 Task: Search one way flight ticket for 5 adults, 2 children, 1 infant in seat and 1 infant on lap in economy from Charleston: Charleston International Airport/charleston Afb to Indianapolis: Indianapolis International Airport on 8-5-2023. Number of bags: 10 checked bags. Price is upto 83000. Outbound departure time preference is 0:00.
Action: Mouse moved to (336, 291)
Screenshot: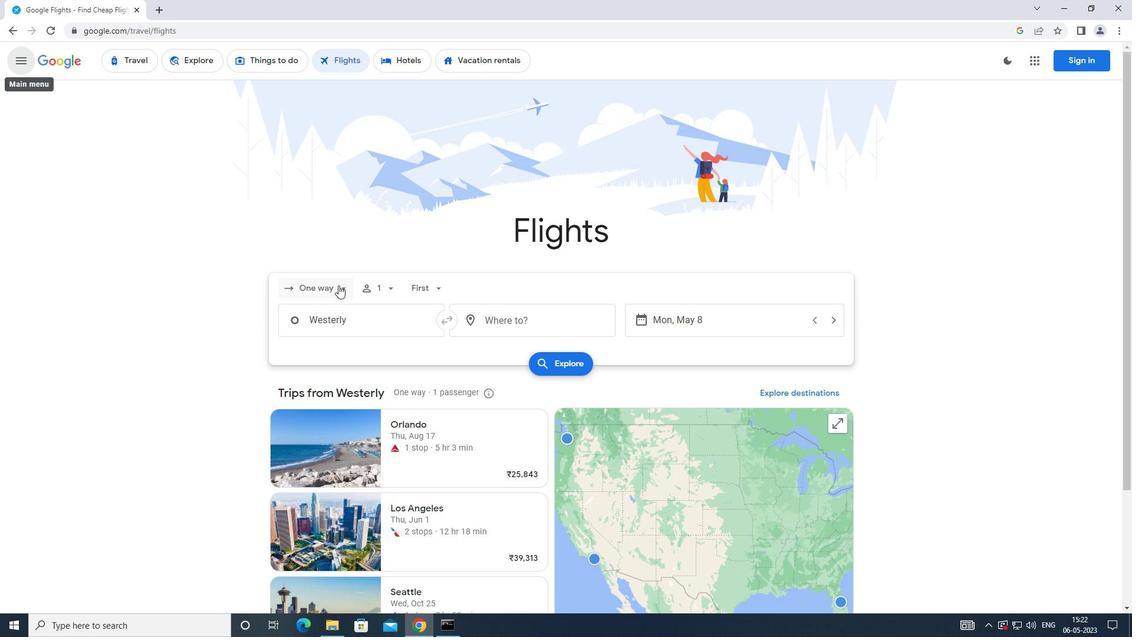 
Action: Mouse pressed left at (336, 291)
Screenshot: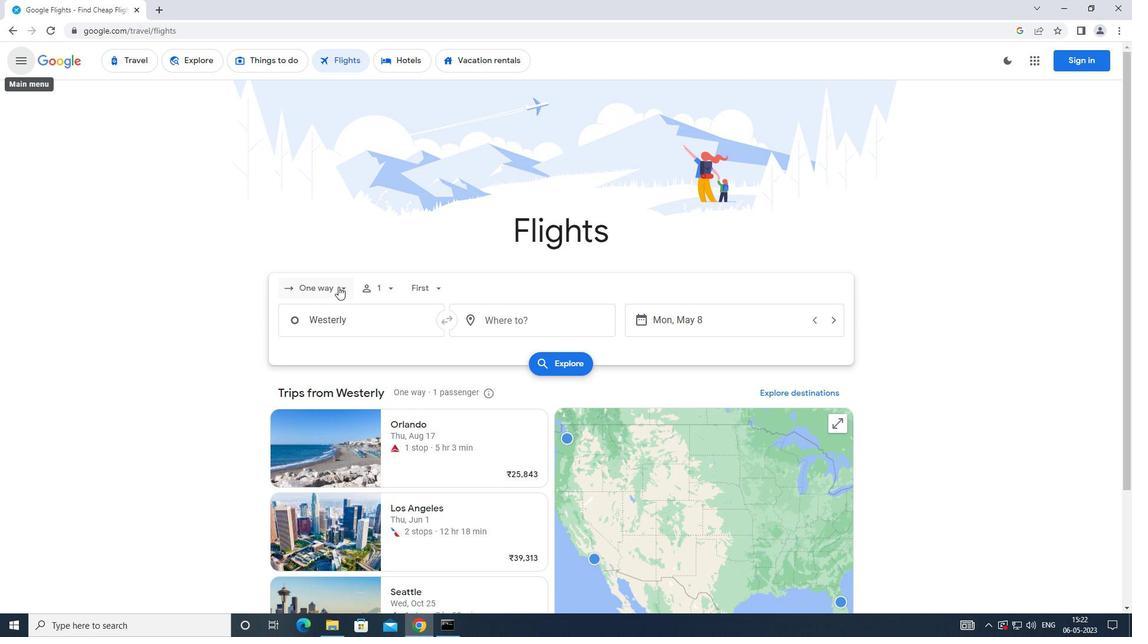 
Action: Mouse moved to (335, 339)
Screenshot: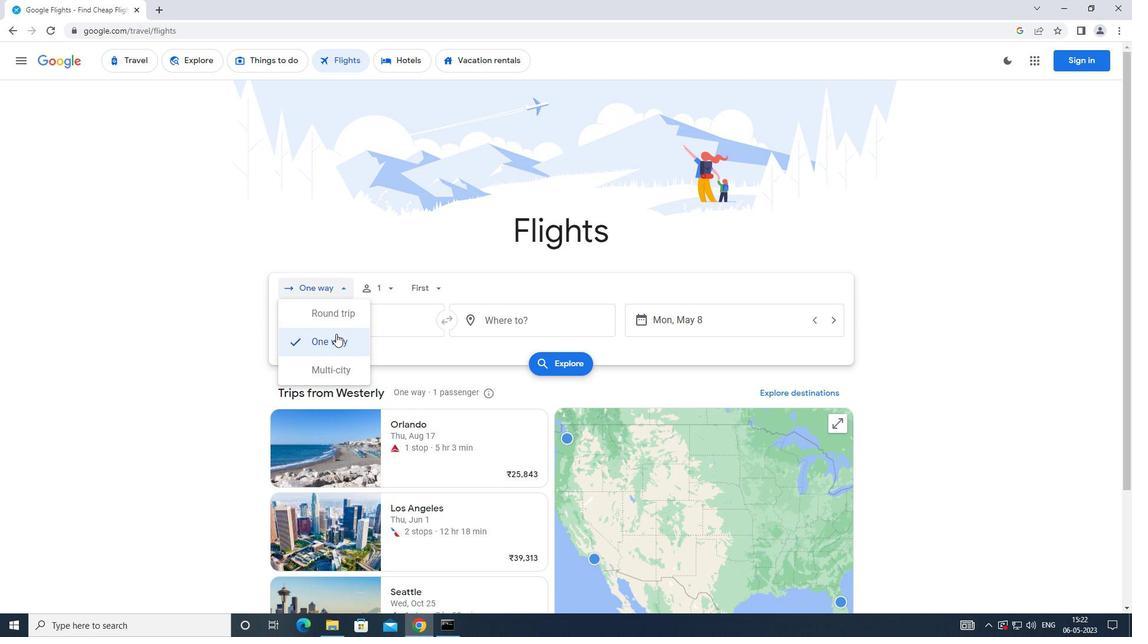 
Action: Mouse pressed left at (335, 339)
Screenshot: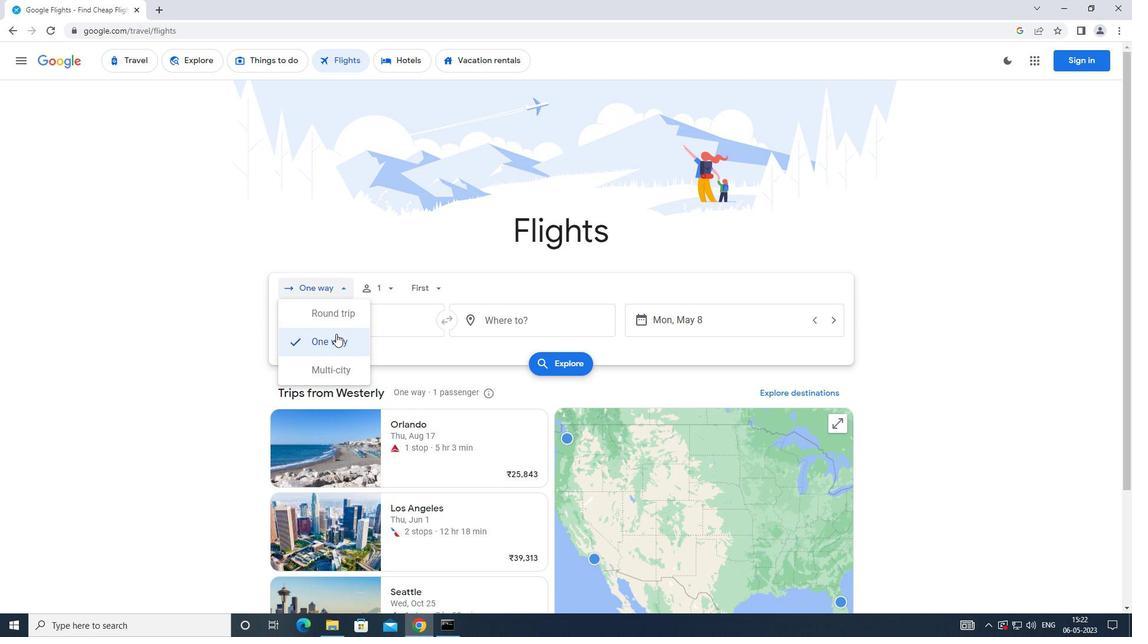 
Action: Mouse moved to (391, 291)
Screenshot: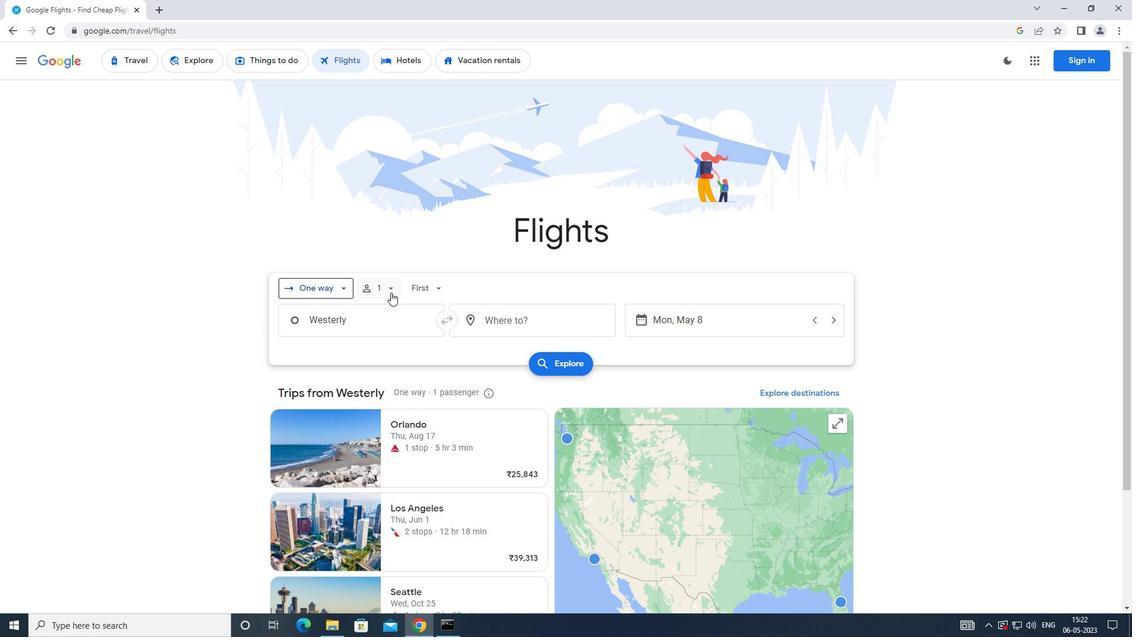 
Action: Mouse pressed left at (391, 291)
Screenshot: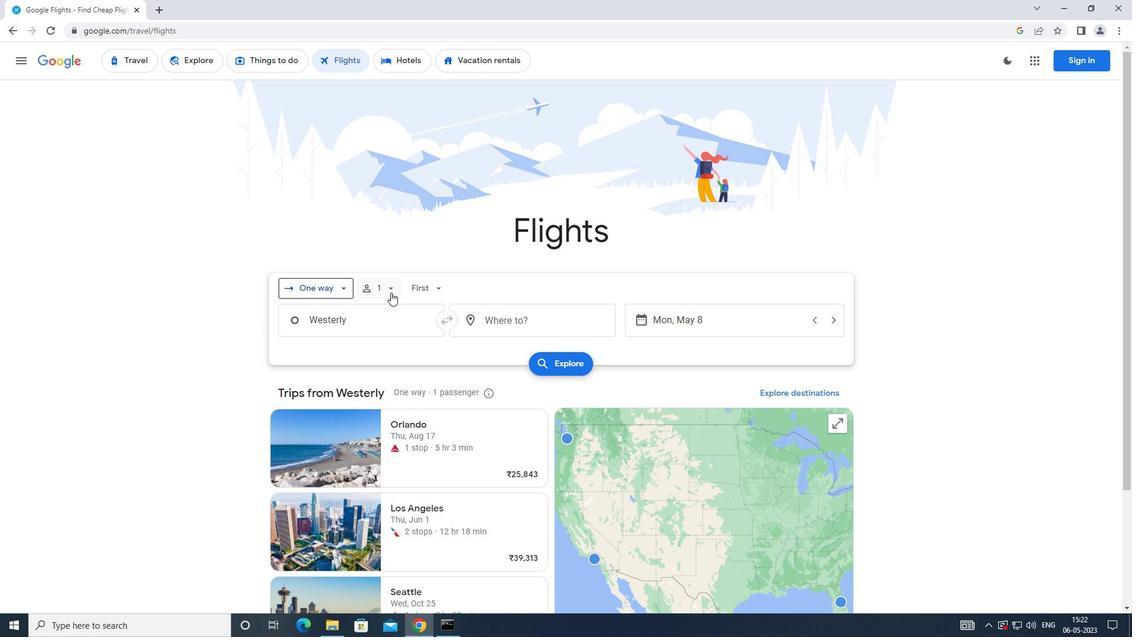 
Action: Mouse moved to (481, 322)
Screenshot: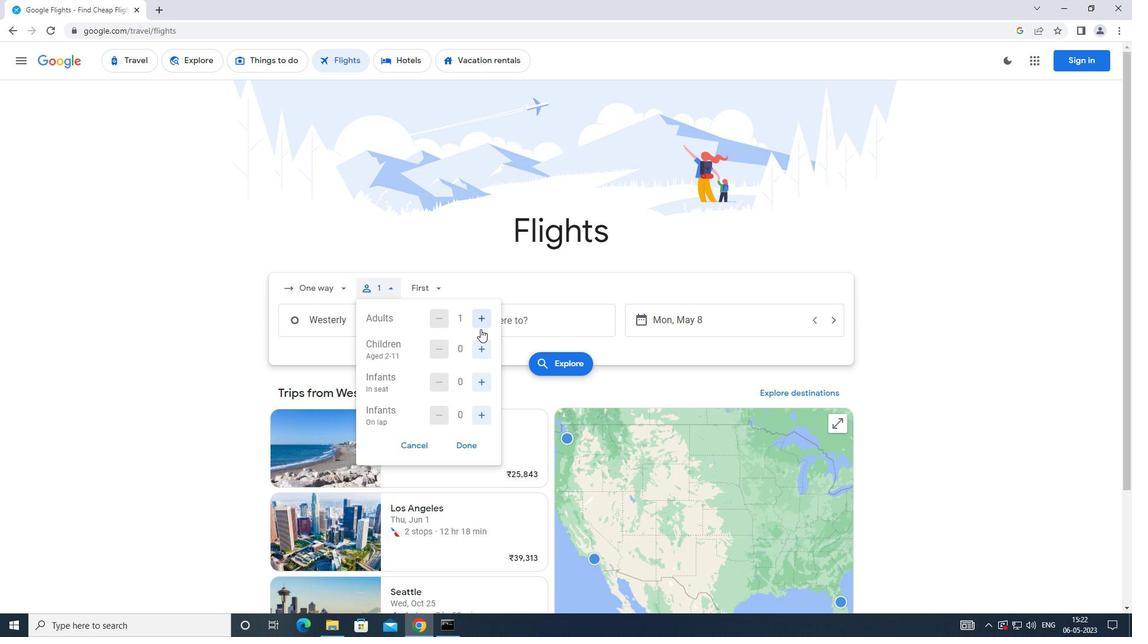 
Action: Mouse pressed left at (481, 322)
Screenshot: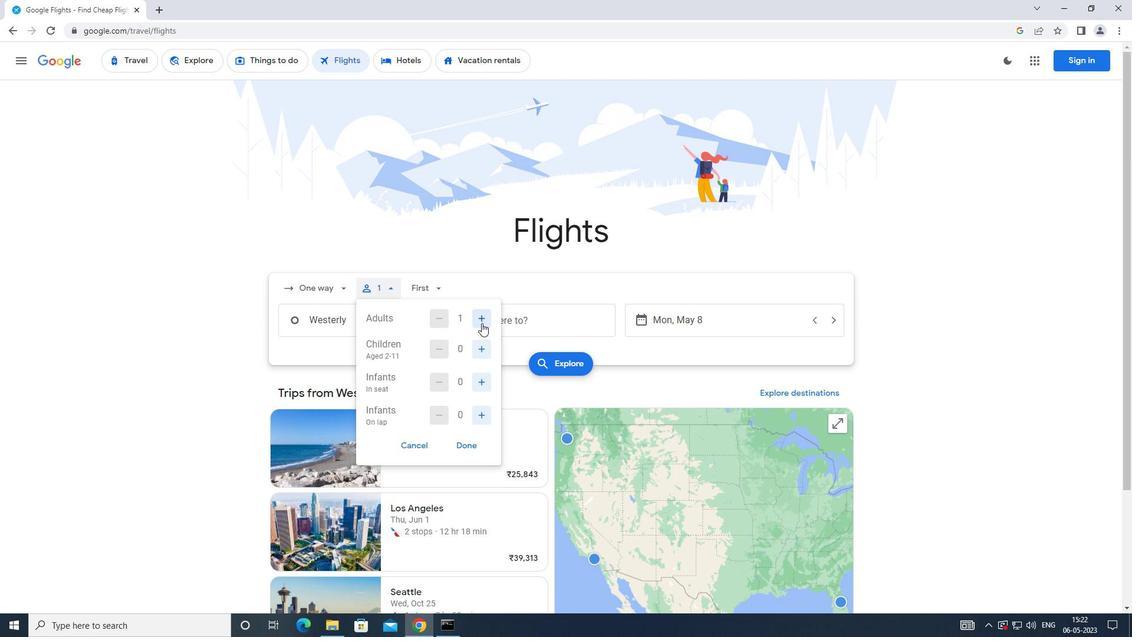 
Action: Mouse pressed left at (481, 322)
Screenshot: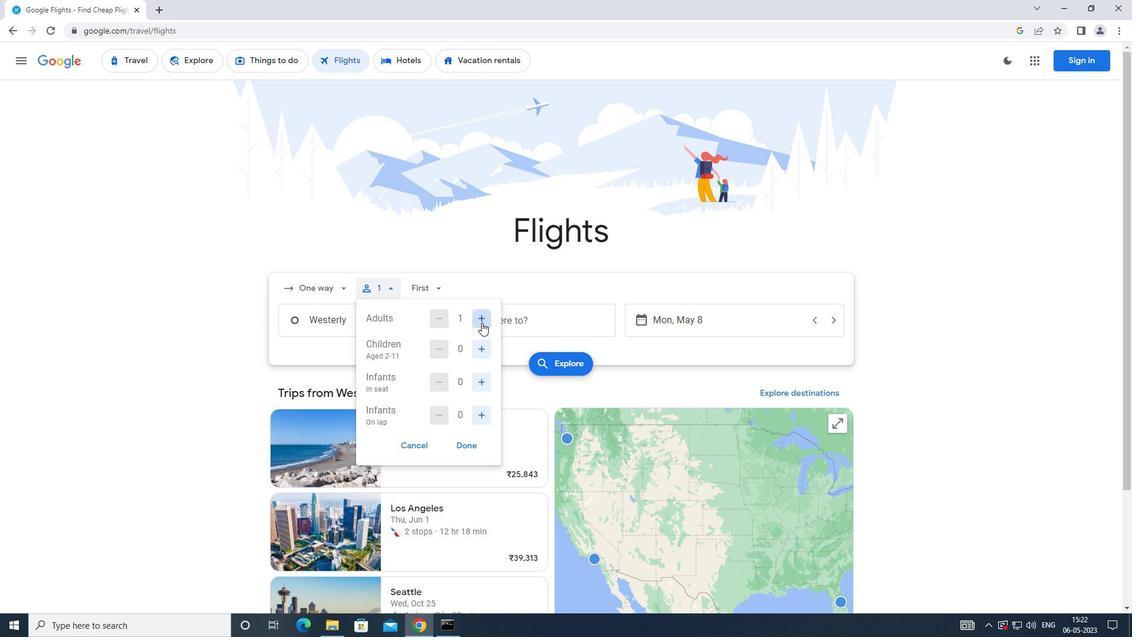 
Action: Mouse pressed left at (481, 322)
Screenshot: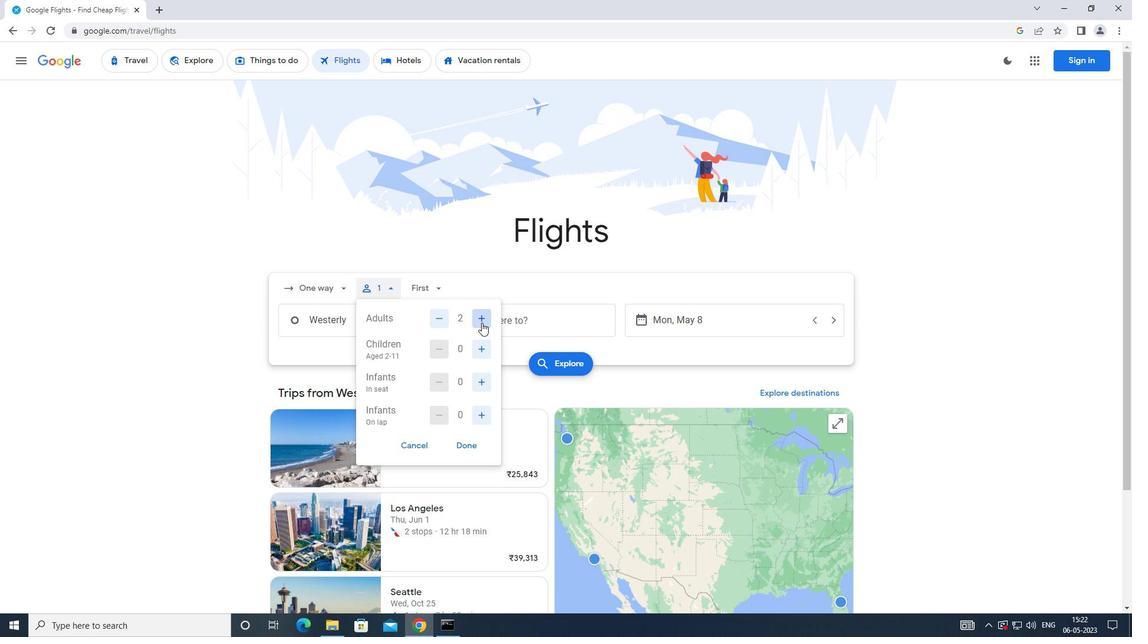 
Action: Mouse pressed left at (481, 322)
Screenshot: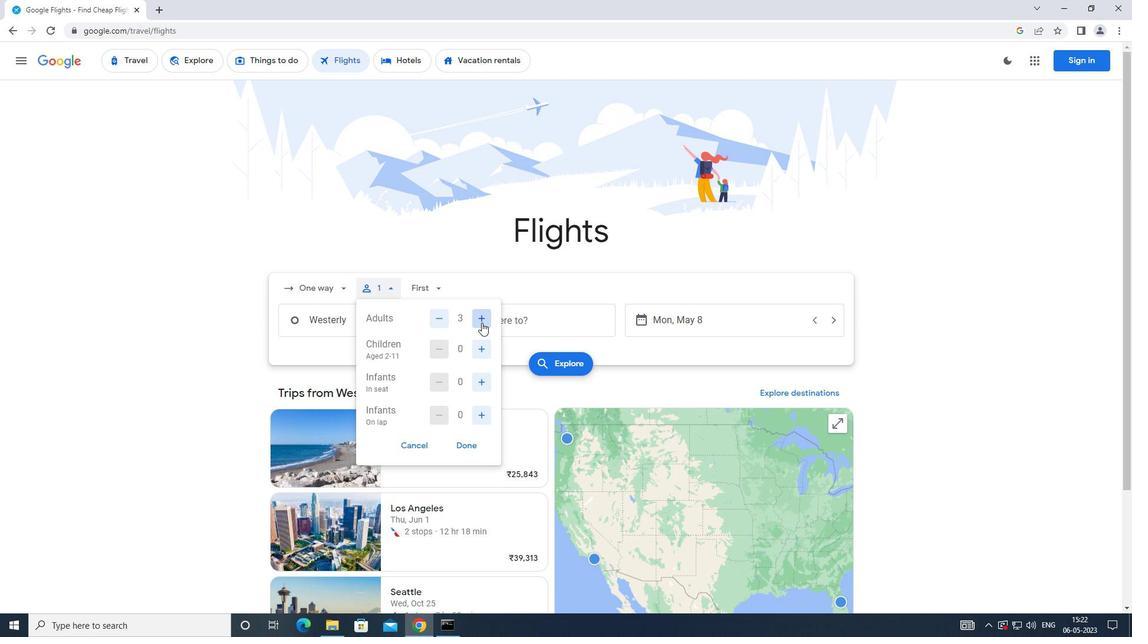 
Action: Mouse moved to (478, 353)
Screenshot: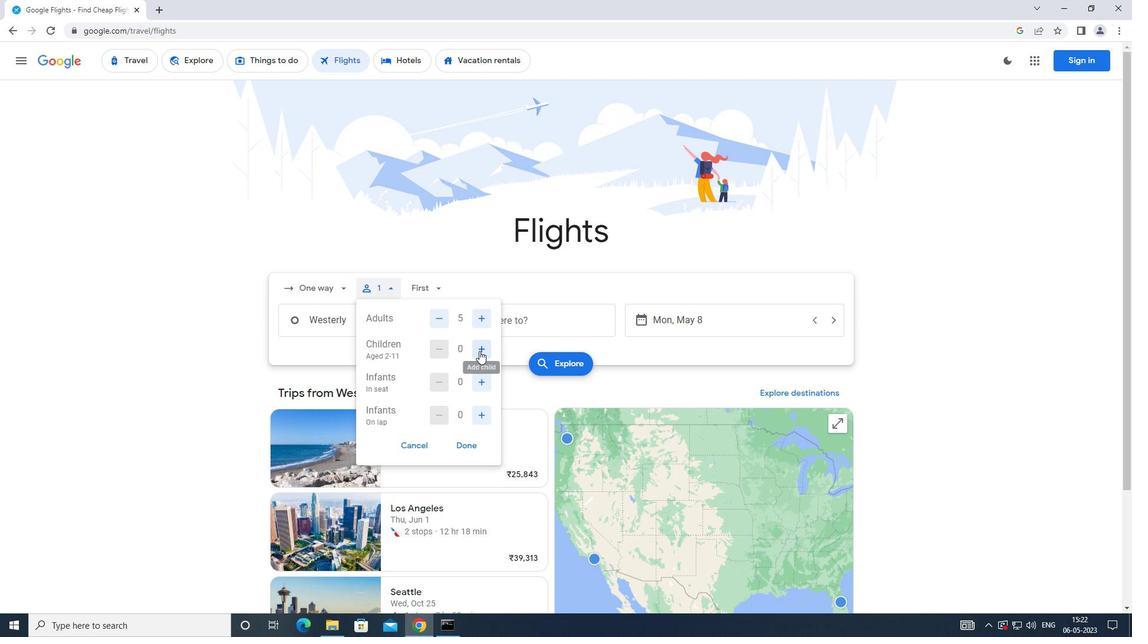 
Action: Mouse pressed left at (478, 353)
Screenshot: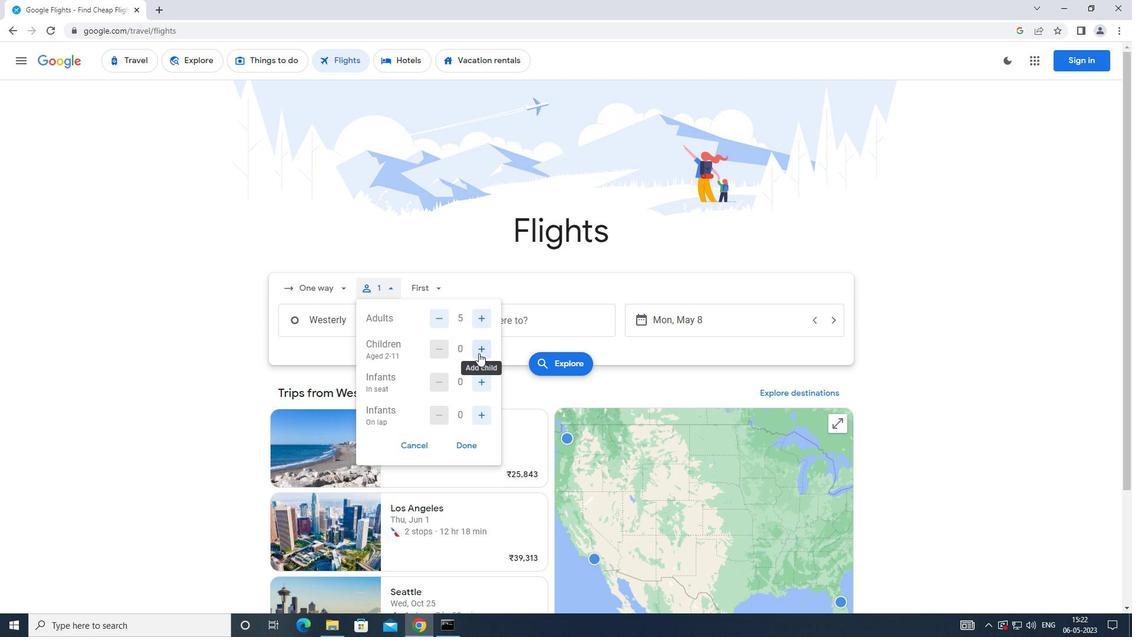 
Action: Mouse pressed left at (478, 353)
Screenshot: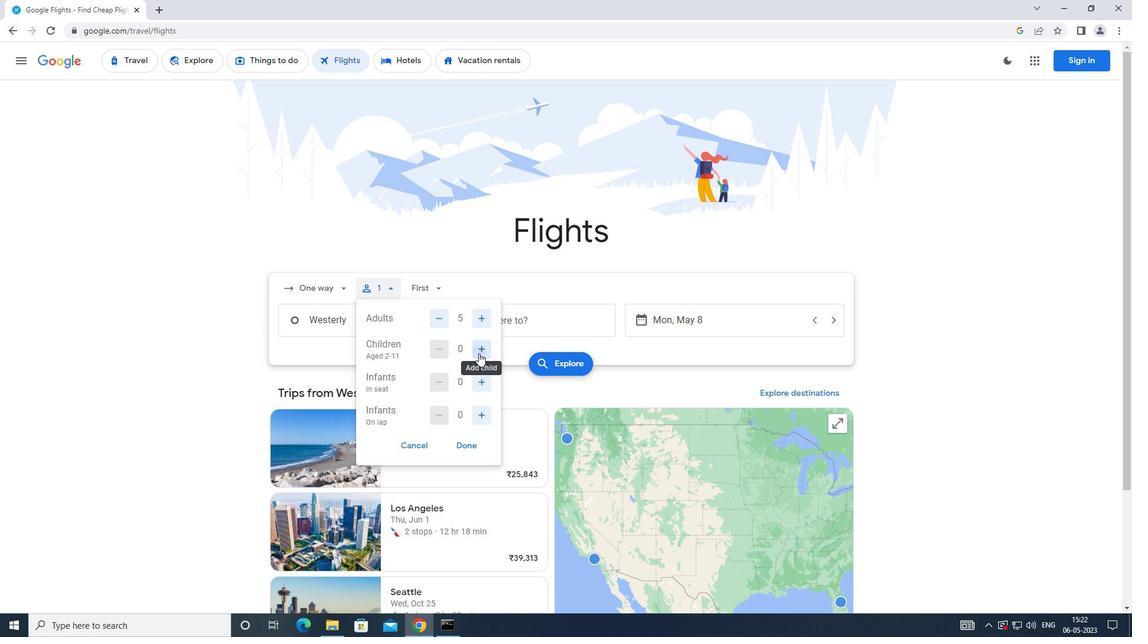 
Action: Mouse pressed left at (478, 353)
Screenshot: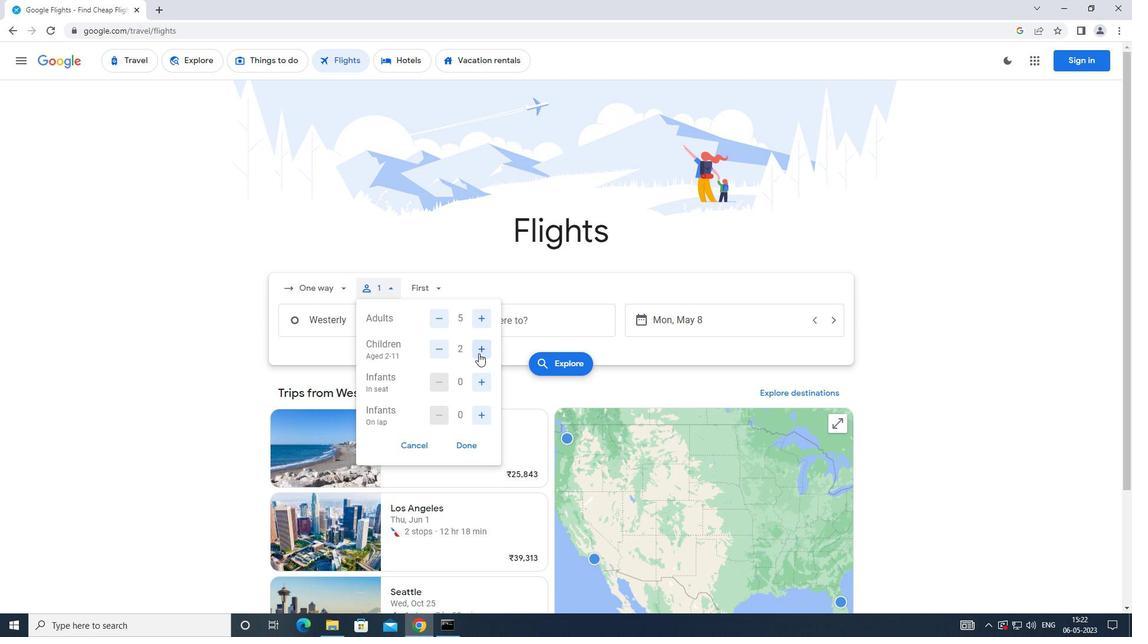 
Action: Mouse moved to (440, 351)
Screenshot: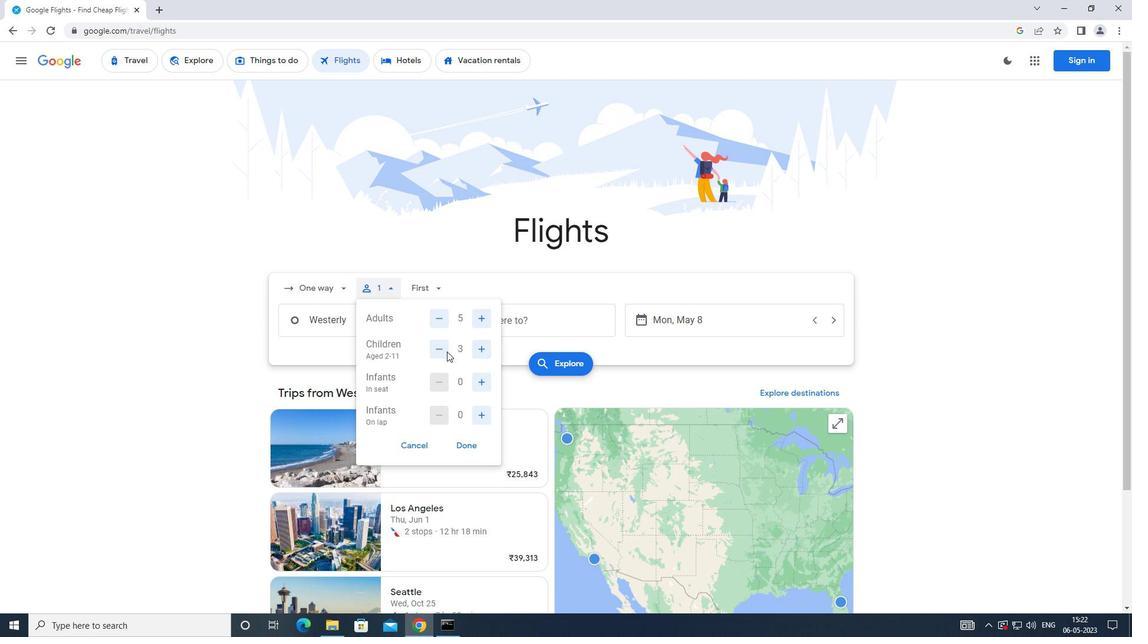 
Action: Mouse pressed left at (440, 351)
Screenshot: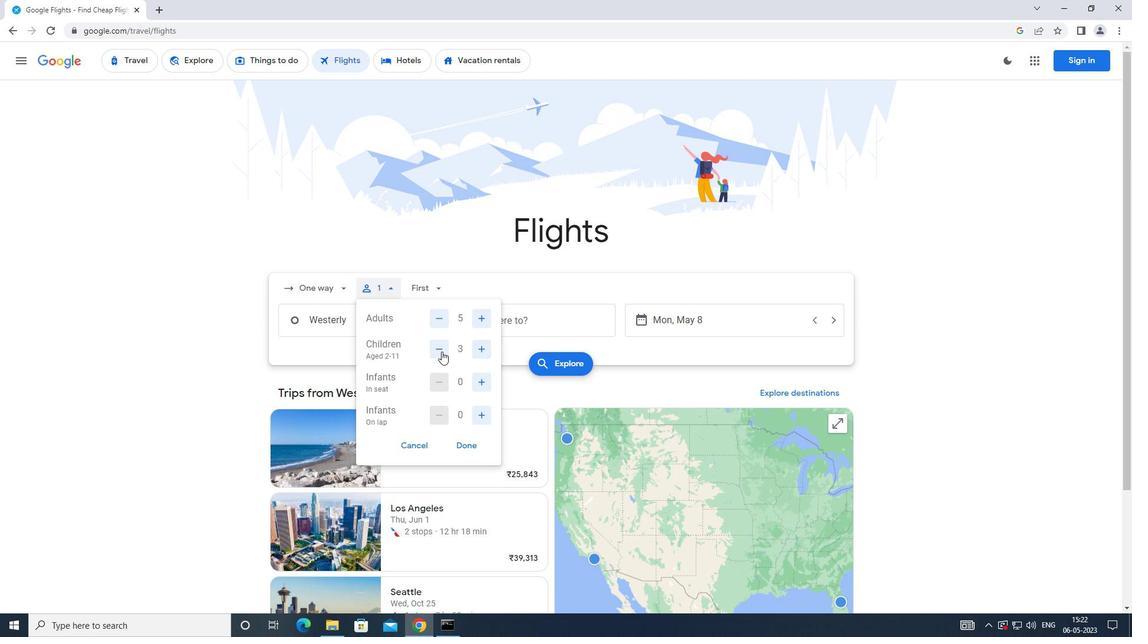 
Action: Mouse moved to (480, 382)
Screenshot: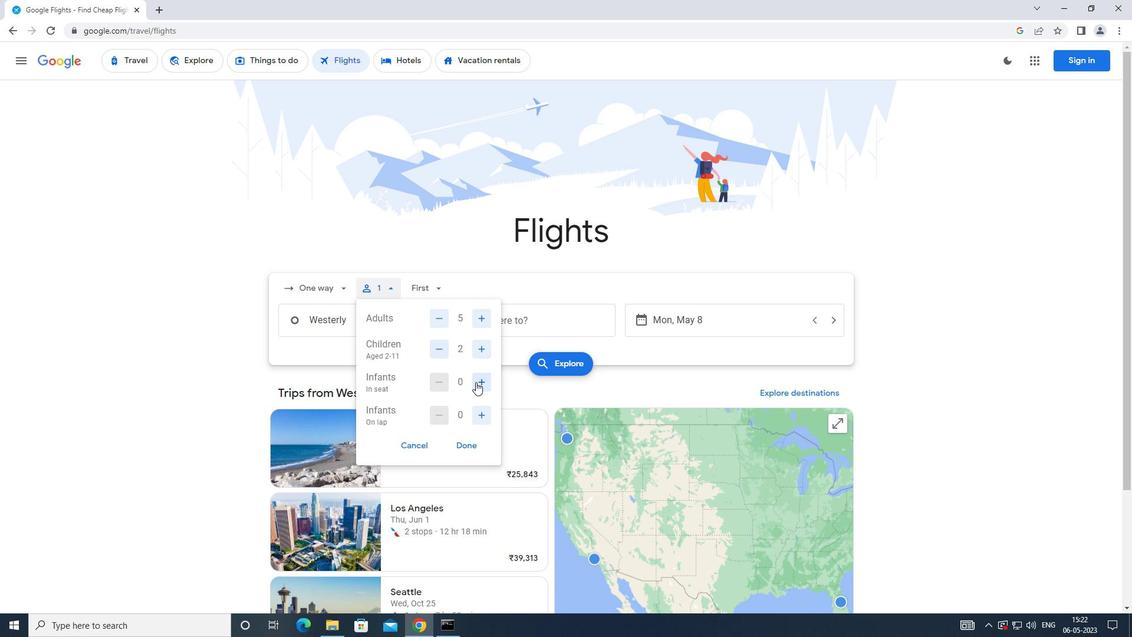 
Action: Mouse pressed left at (480, 382)
Screenshot: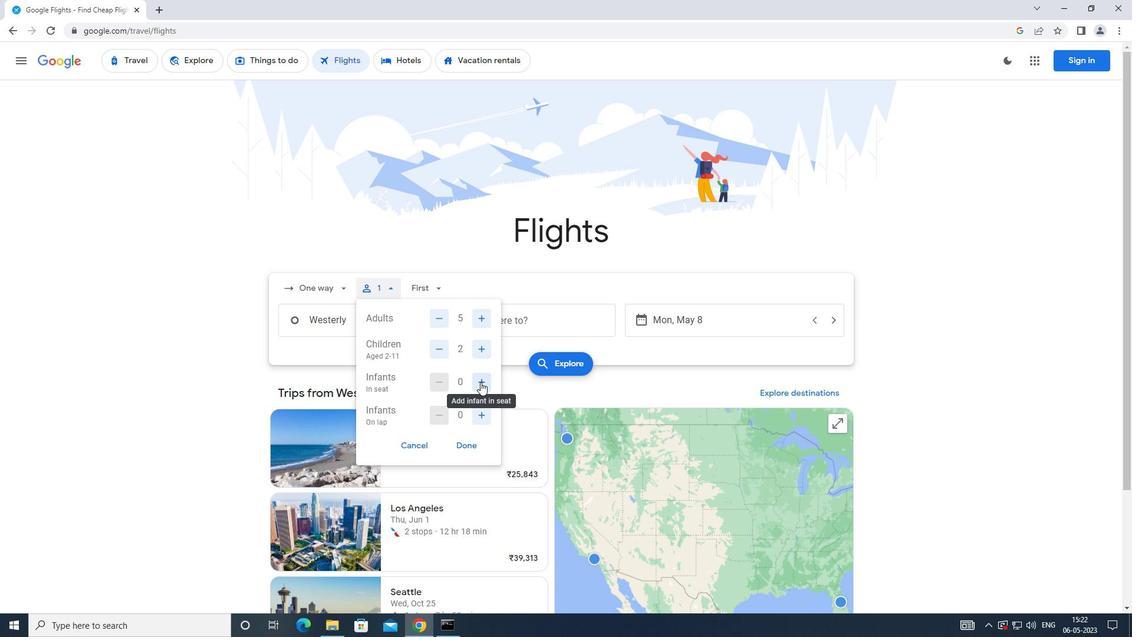 
Action: Mouse moved to (483, 418)
Screenshot: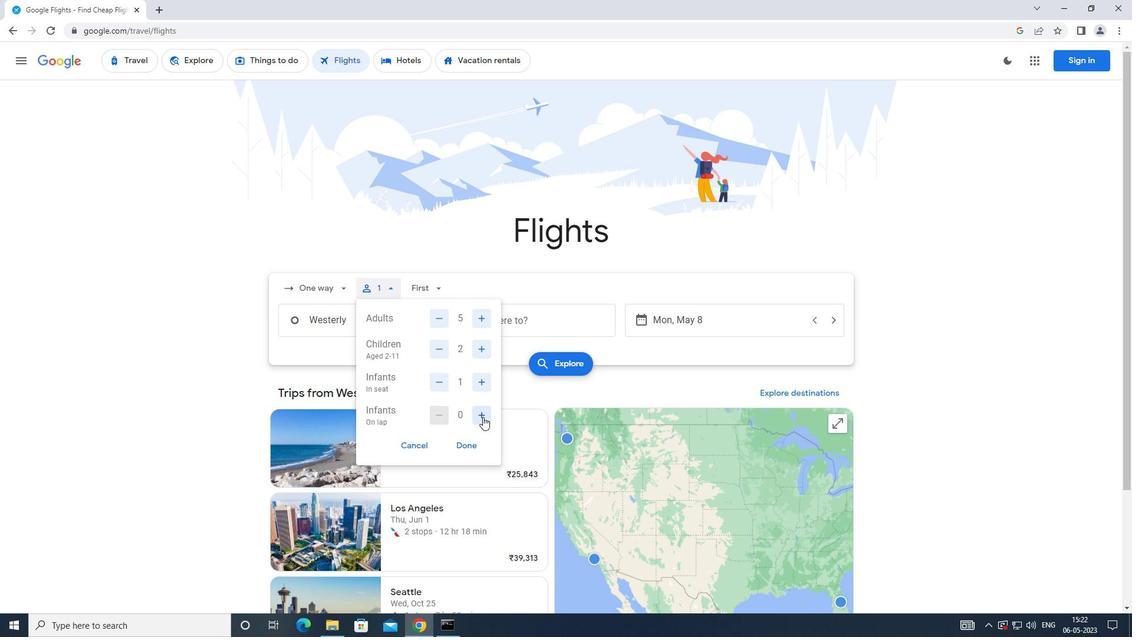 
Action: Mouse pressed left at (483, 418)
Screenshot: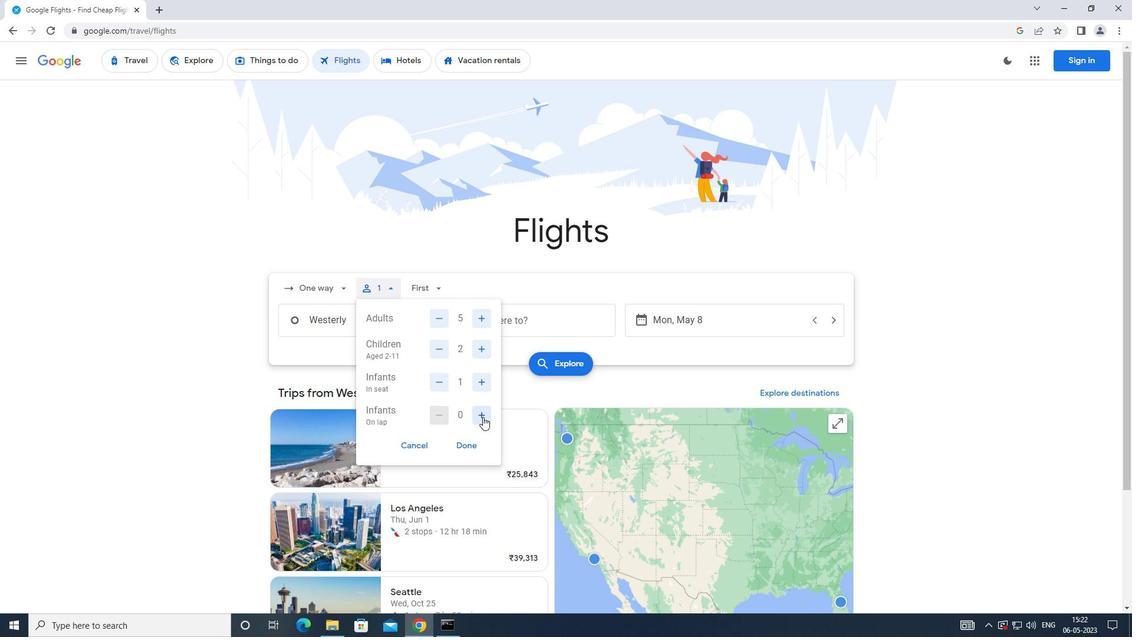 
Action: Mouse moved to (466, 445)
Screenshot: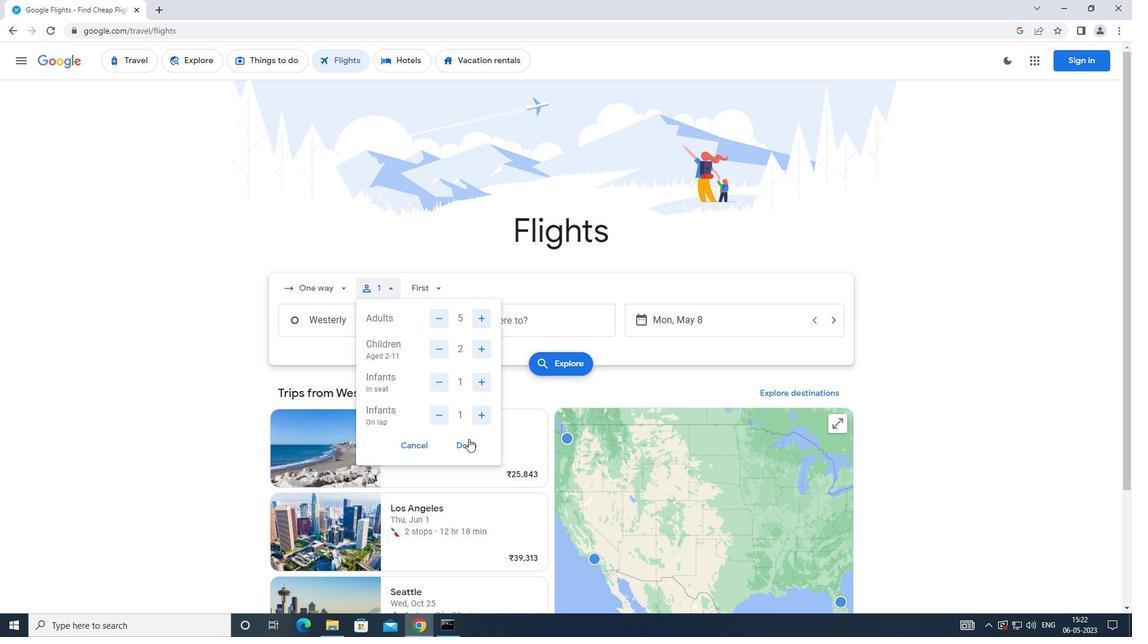 
Action: Mouse pressed left at (466, 445)
Screenshot: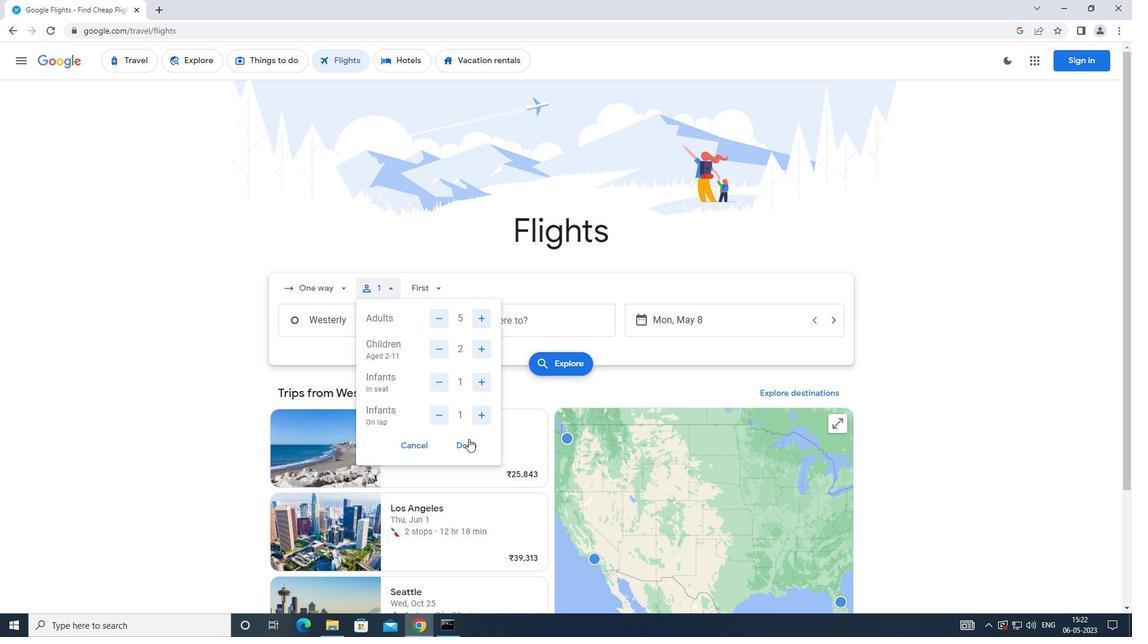 
Action: Mouse moved to (431, 296)
Screenshot: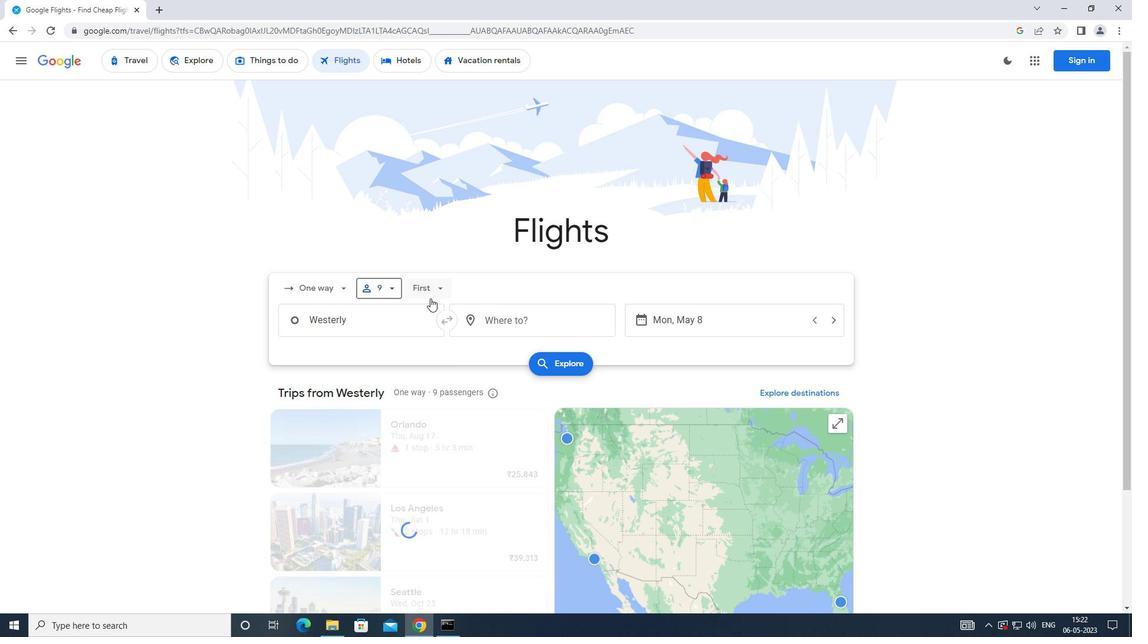 
Action: Mouse pressed left at (431, 296)
Screenshot: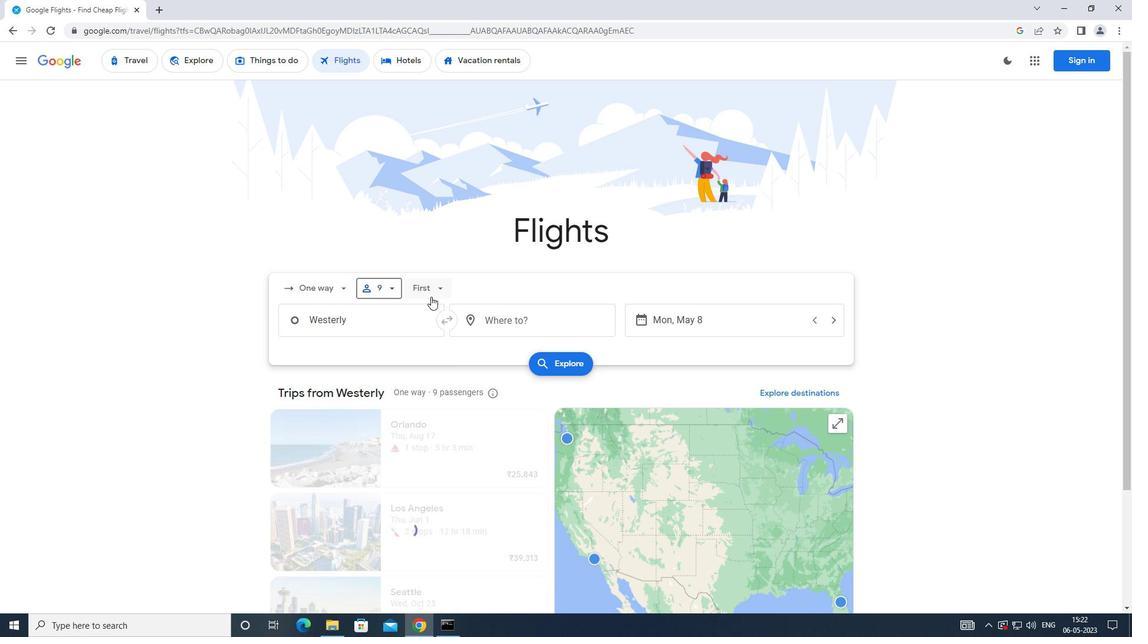 
Action: Mouse moved to (449, 317)
Screenshot: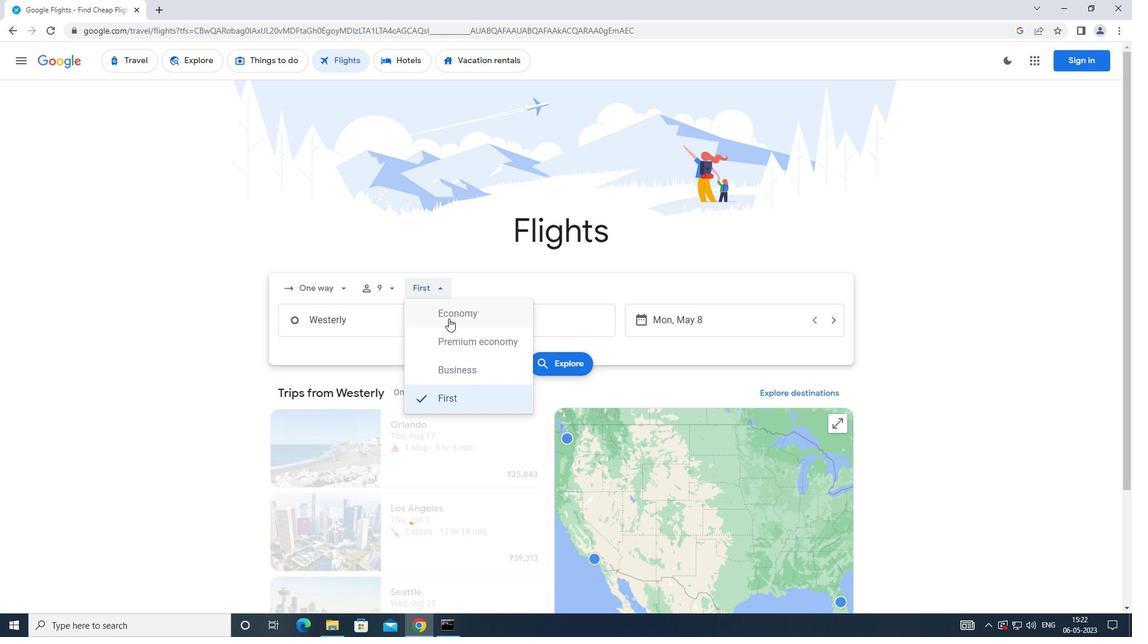 
Action: Mouse pressed left at (449, 317)
Screenshot: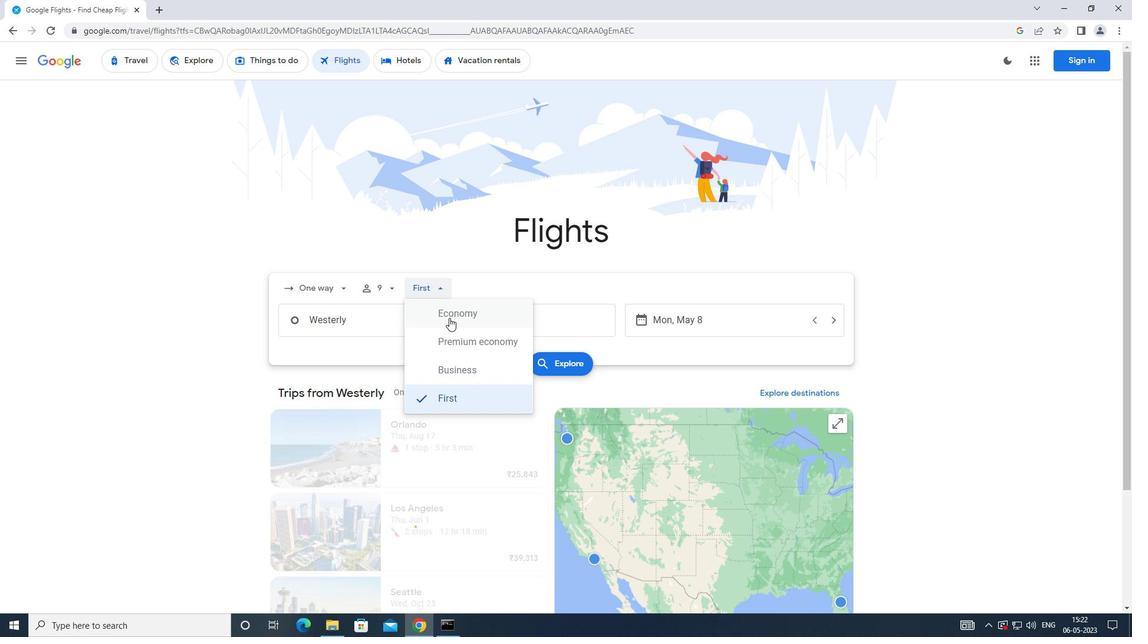 
Action: Mouse moved to (404, 316)
Screenshot: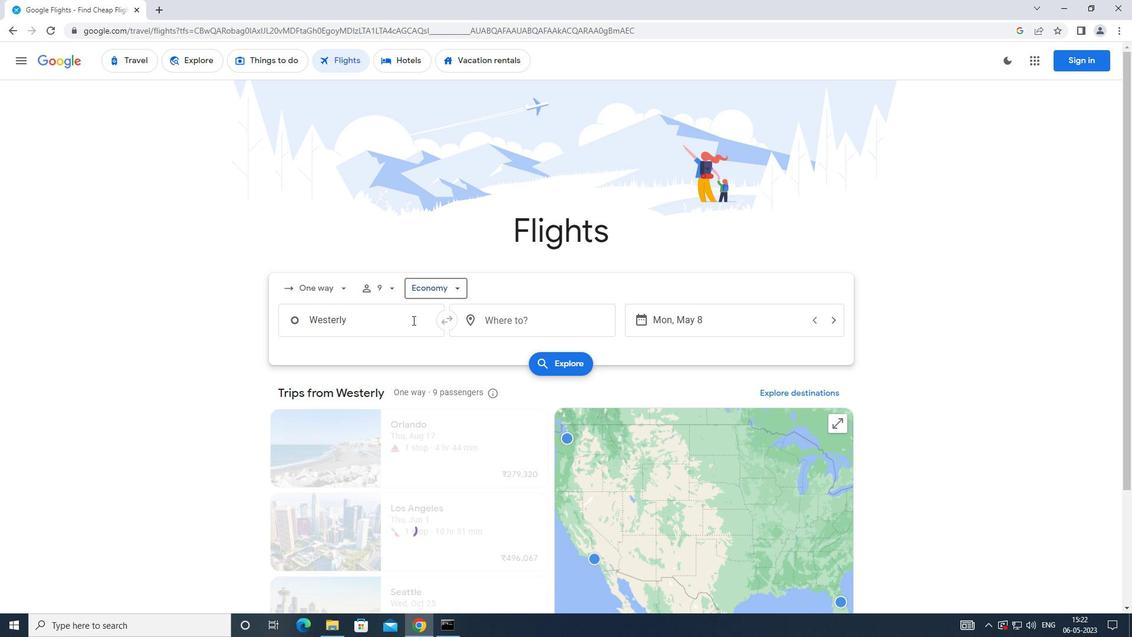 
Action: Mouse pressed left at (404, 316)
Screenshot: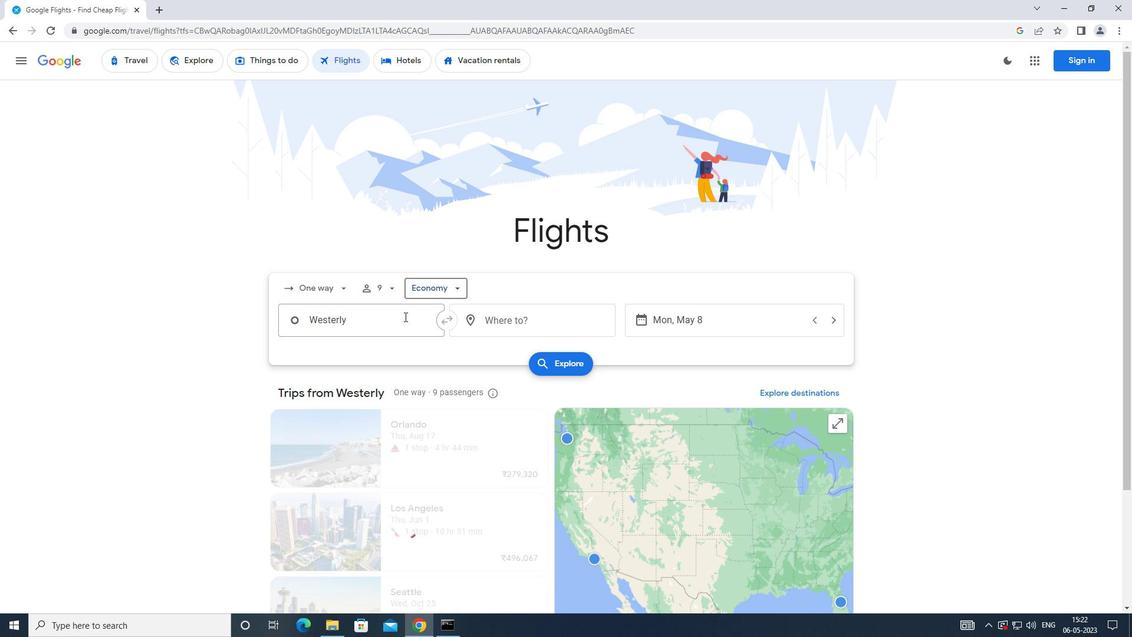 
Action: Mouse moved to (400, 332)
Screenshot: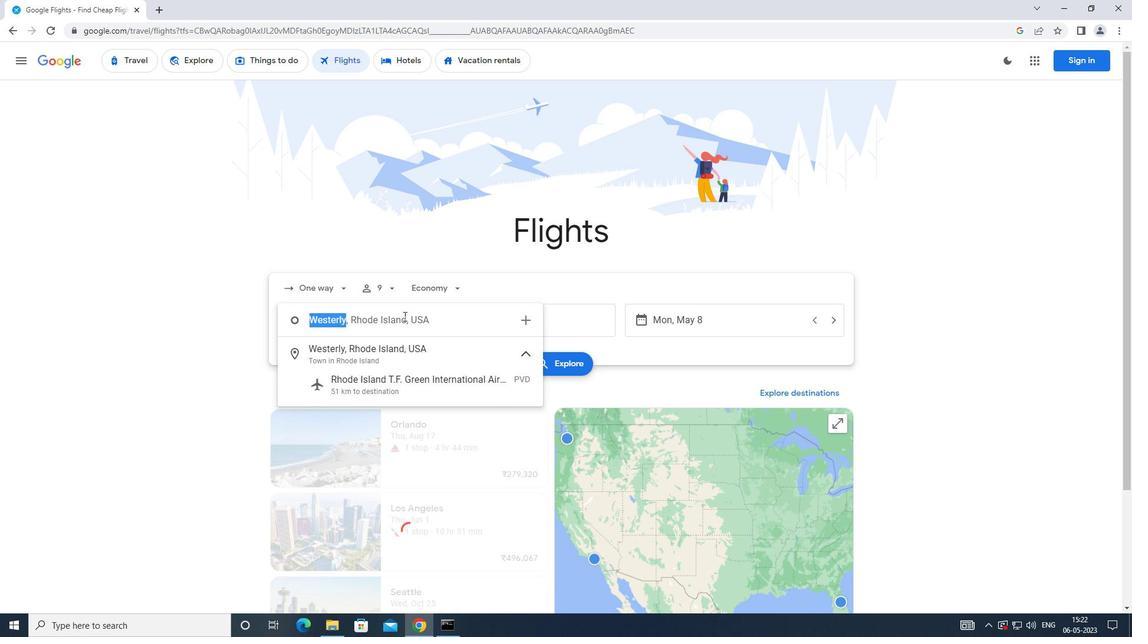 
Action: Key pressed <Key.caps_lock>c<Key.caps_lock>harleston
Screenshot: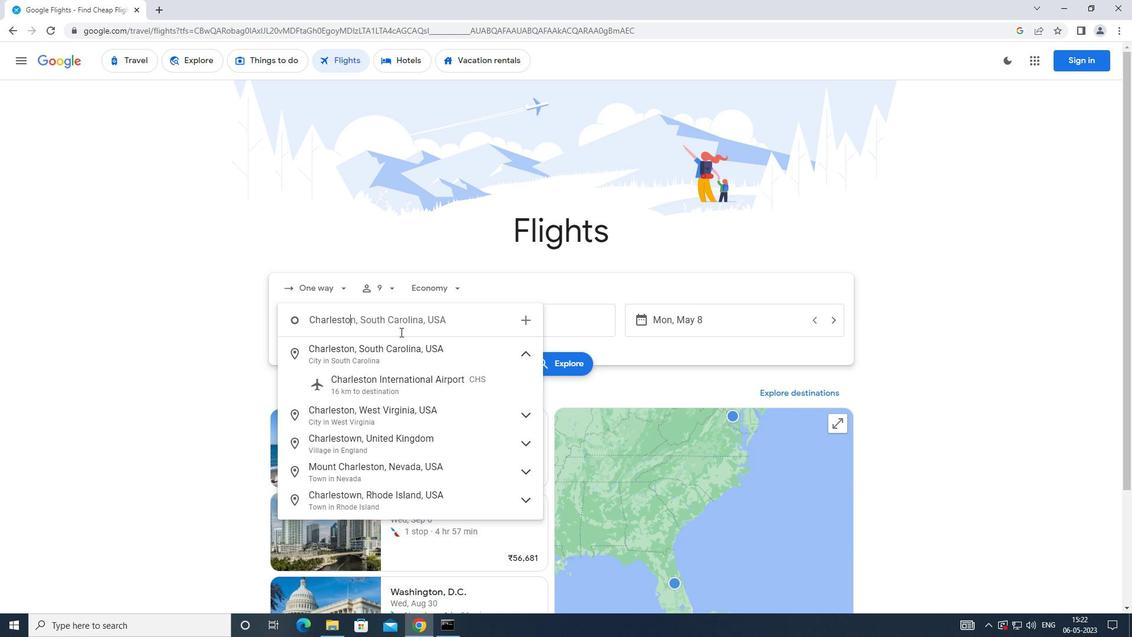 
Action: Mouse moved to (401, 384)
Screenshot: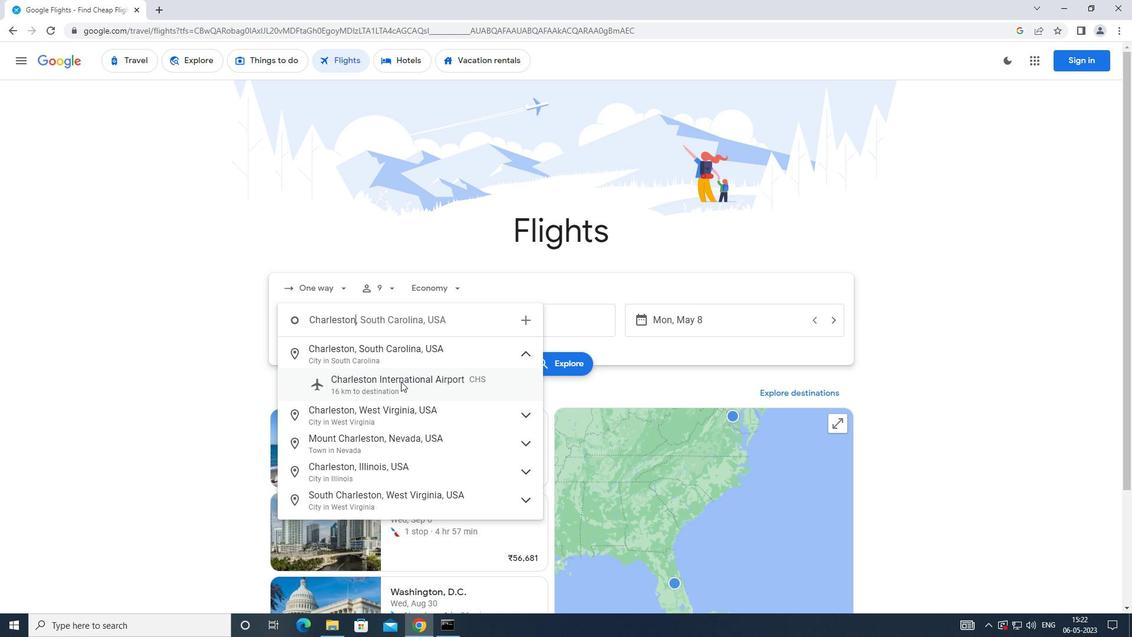 
Action: Mouse pressed left at (401, 384)
Screenshot: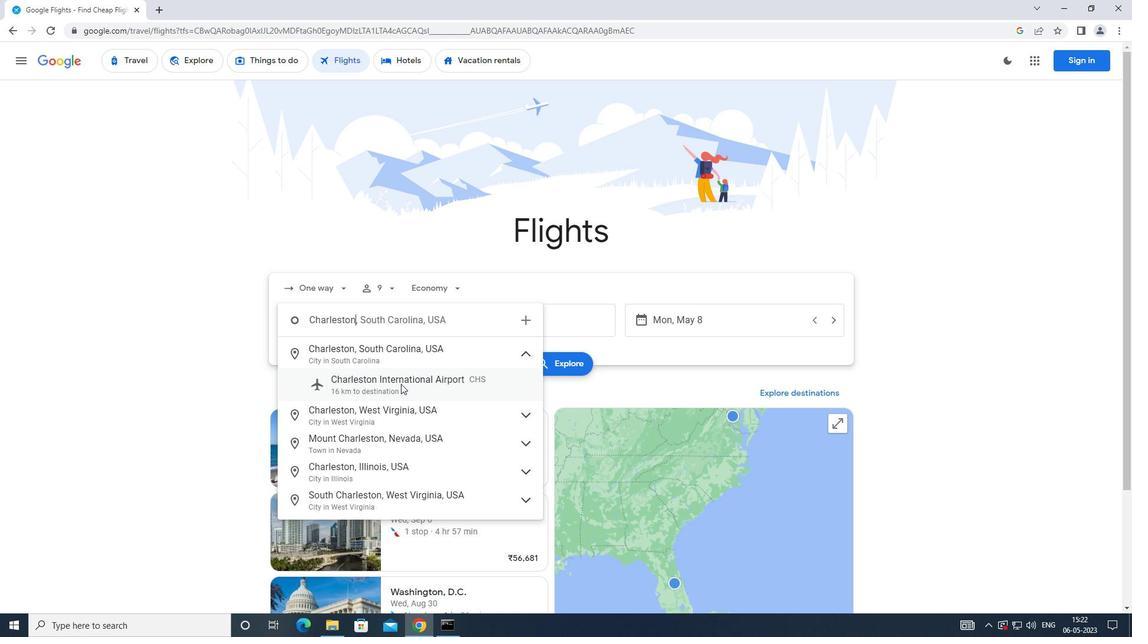 
Action: Mouse moved to (487, 313)
Screenshot: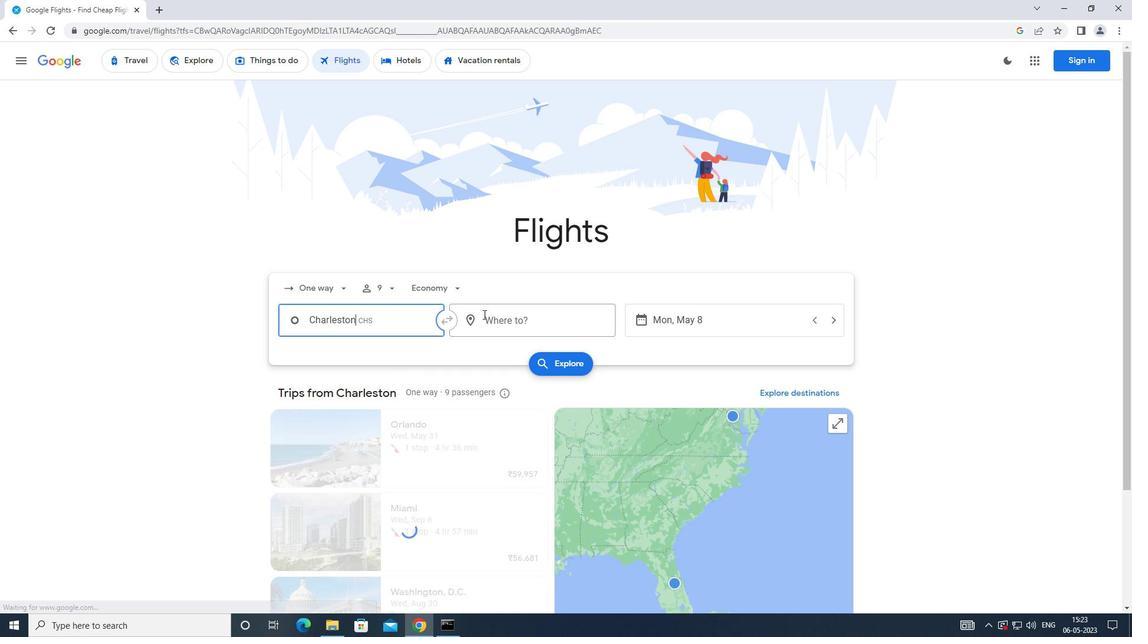 
Action: Mouse pressed left at (487, 313)
Screenshot: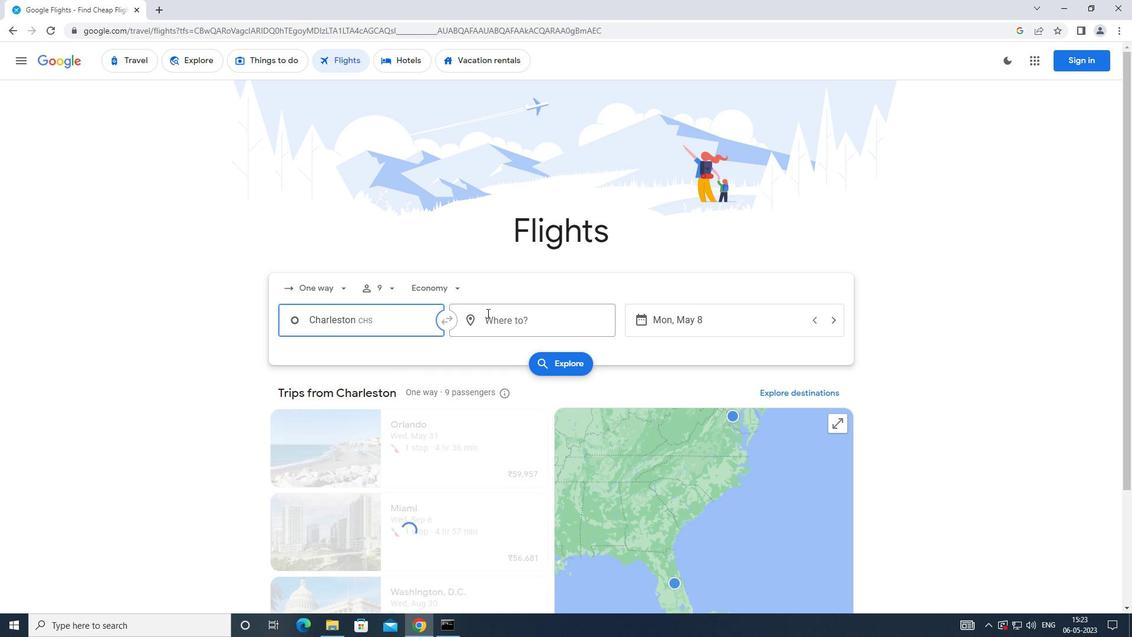 
Action: Mouse moved to (513, 310)
Screenshot: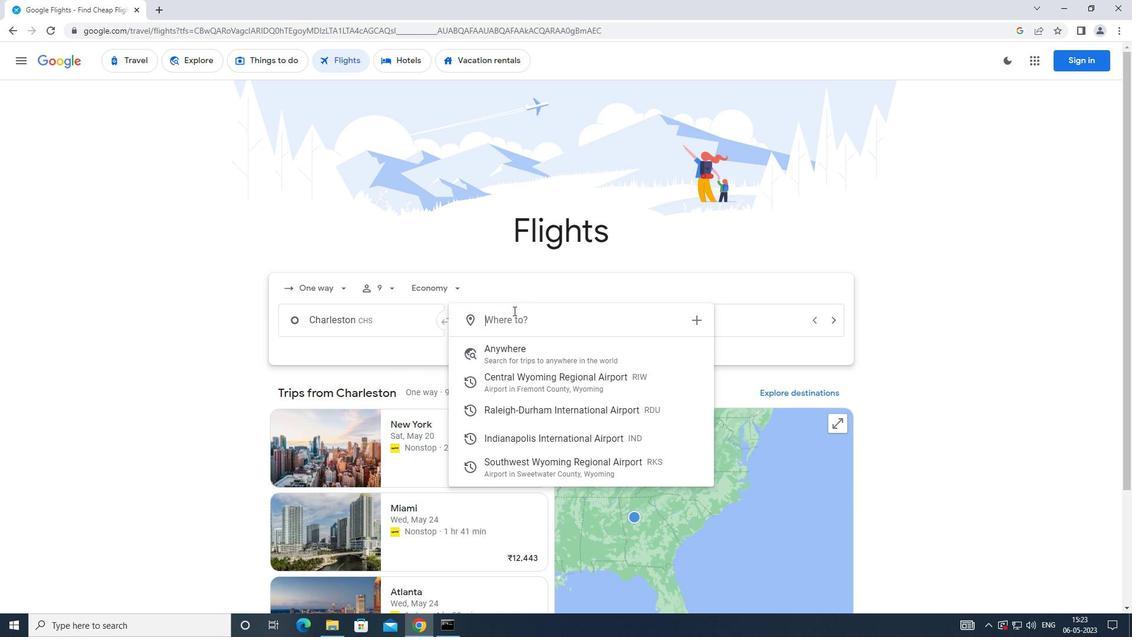 
Action: Key pressed <Key.caps_lock>i<Key.caps_lock>ndianapolis
Screenshot: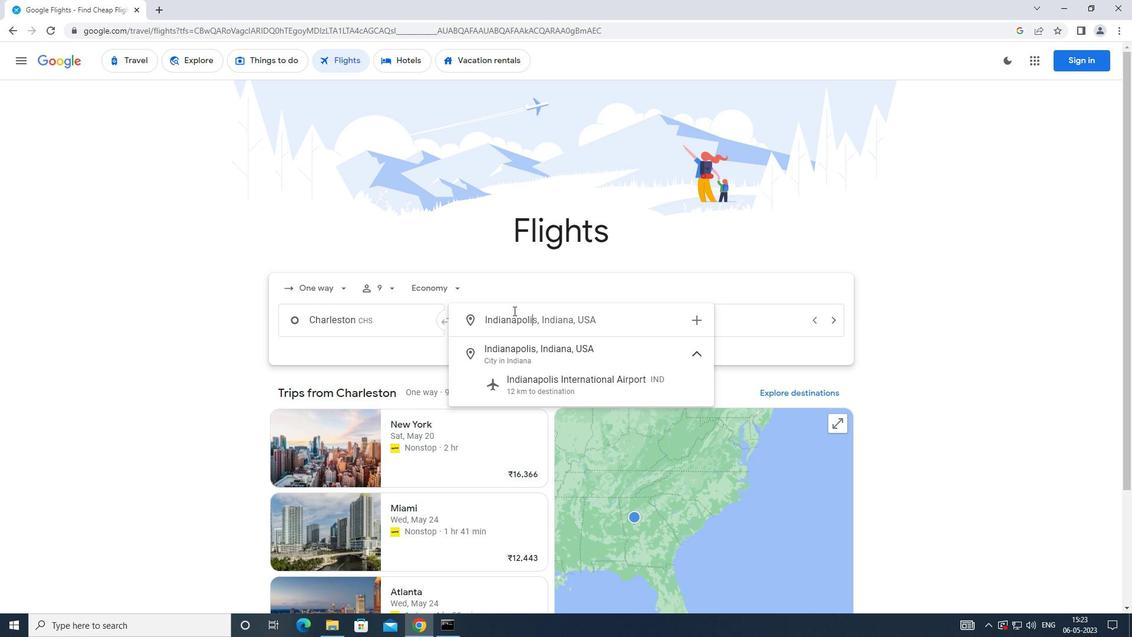 
Action: Mouse moved to (538, 380)
Screenshot: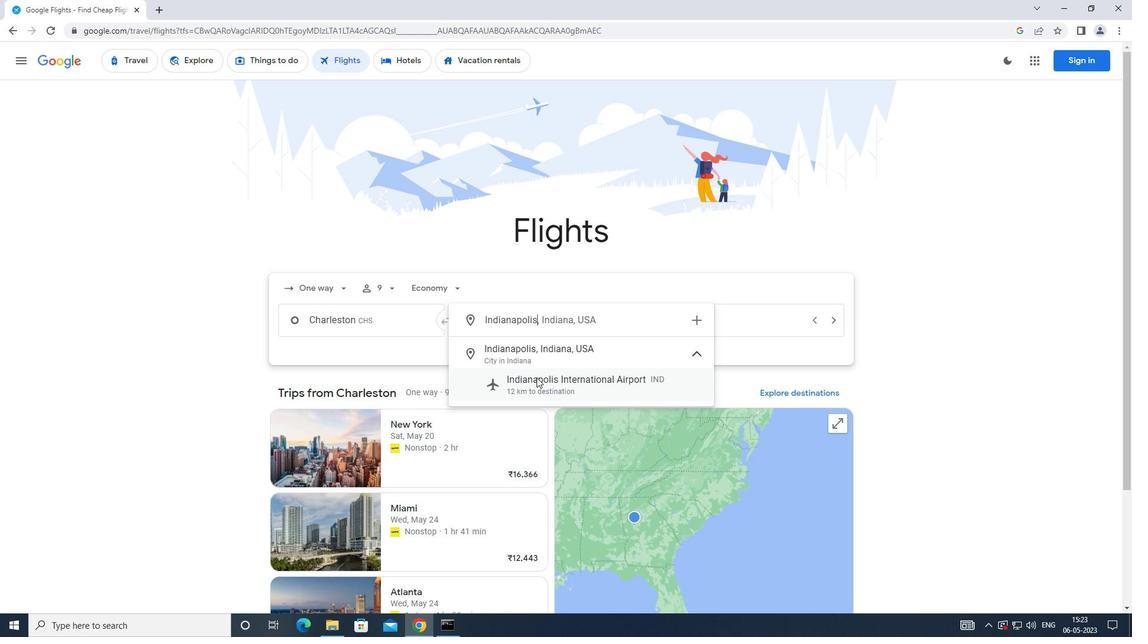 
Action: Mouse pressed left at (538, 380)
Screenshot: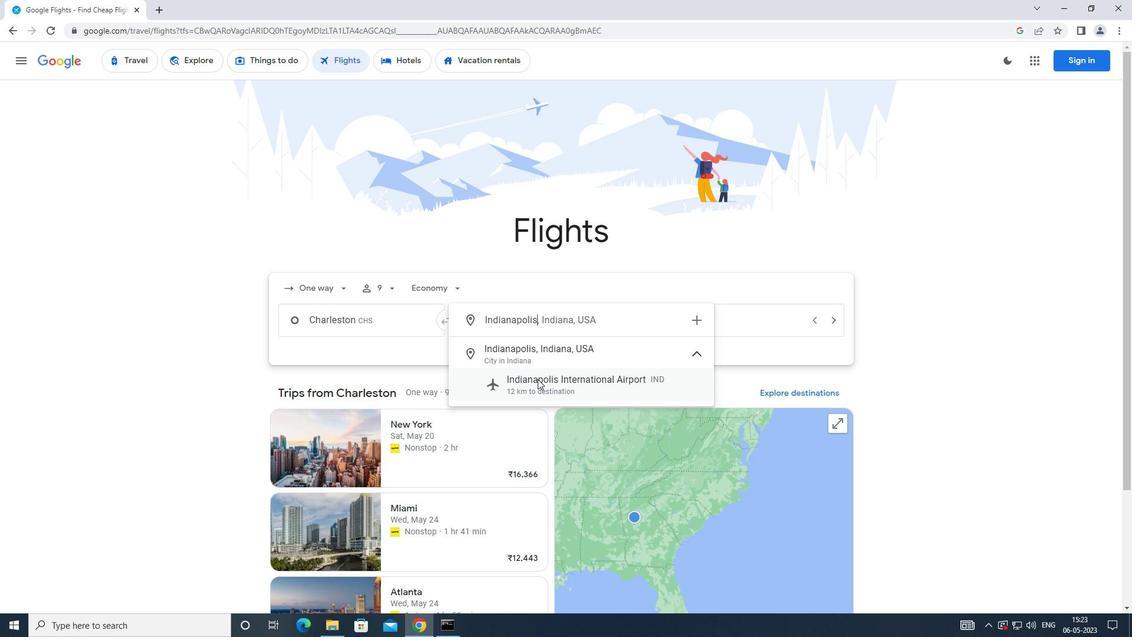 
Action: Mouse moved to (699, 326)
Screenshot: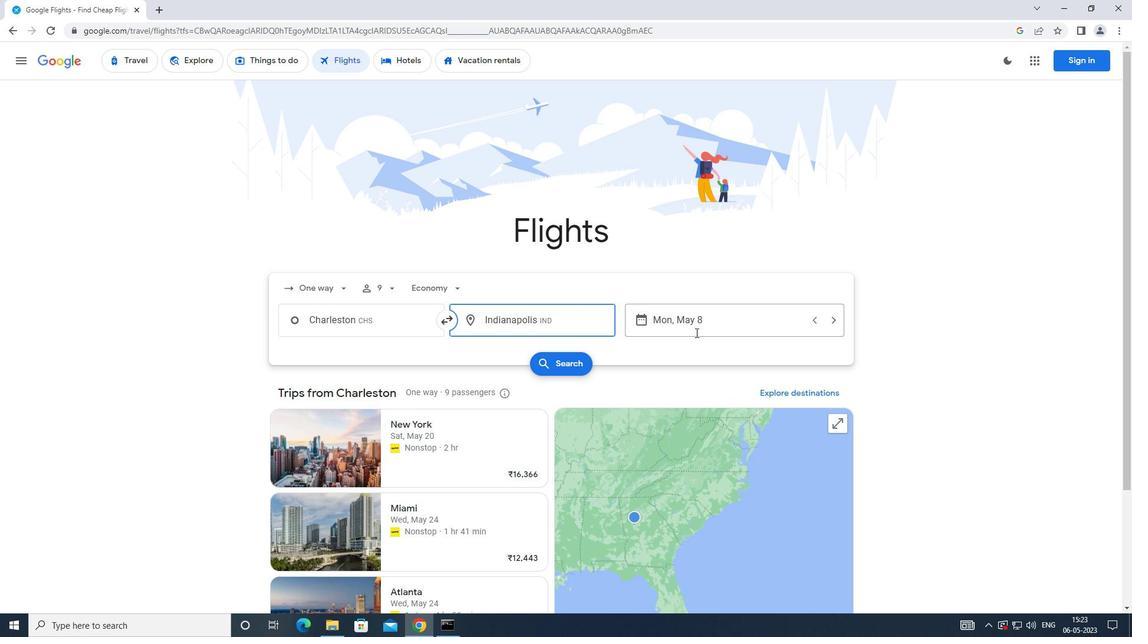 
Action: Mouse pressed left at (699, 326)
Screenshot: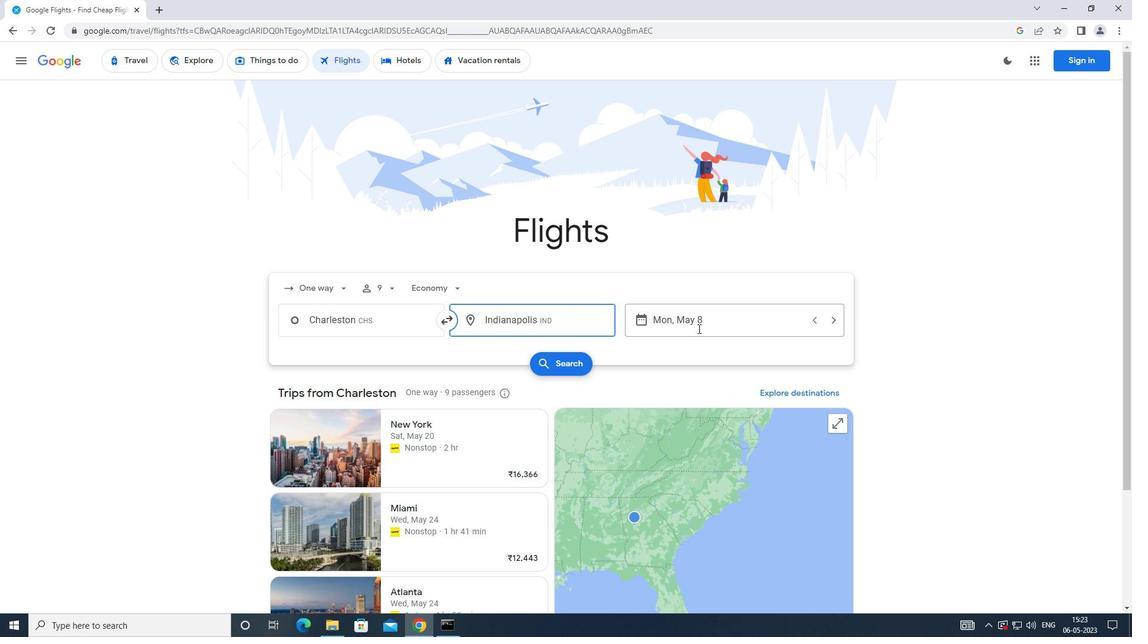 
Action: Mouse moved to (455, 418)
Screenshot: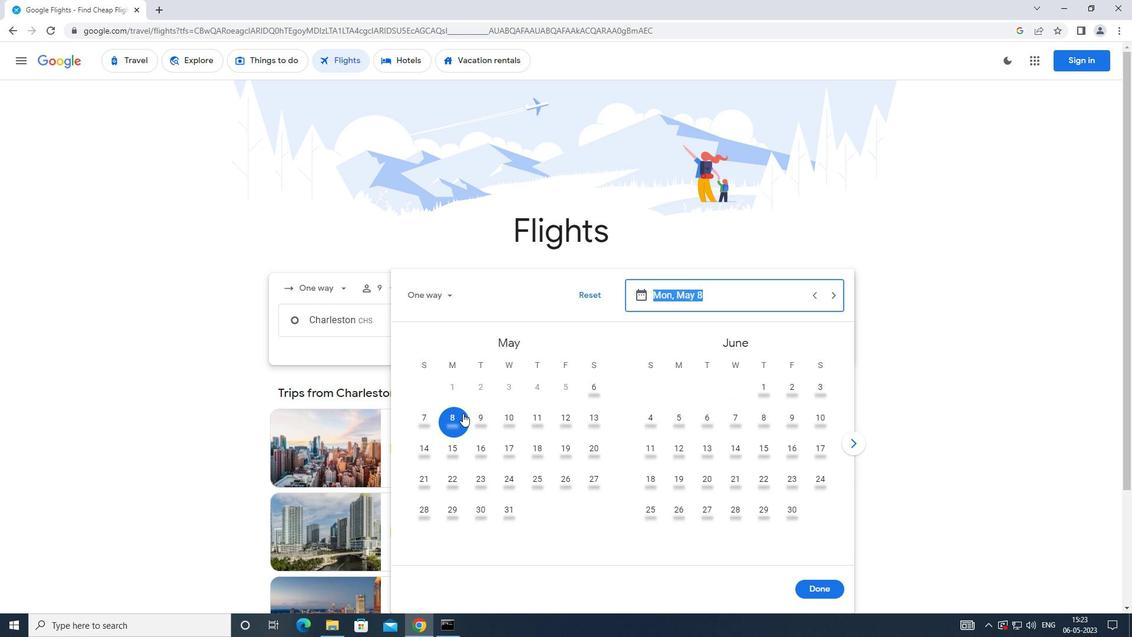 
Action: Mouse pressed left at (455, 418)
Screenshot: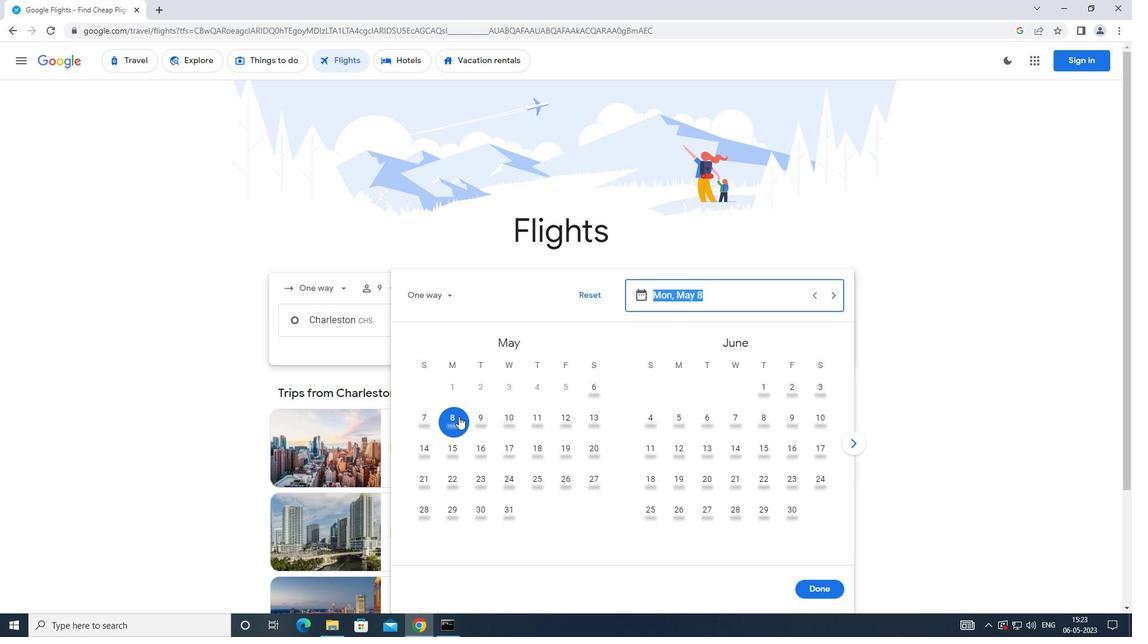 
Action: Mouse moved to (812, 589)
Screenshot: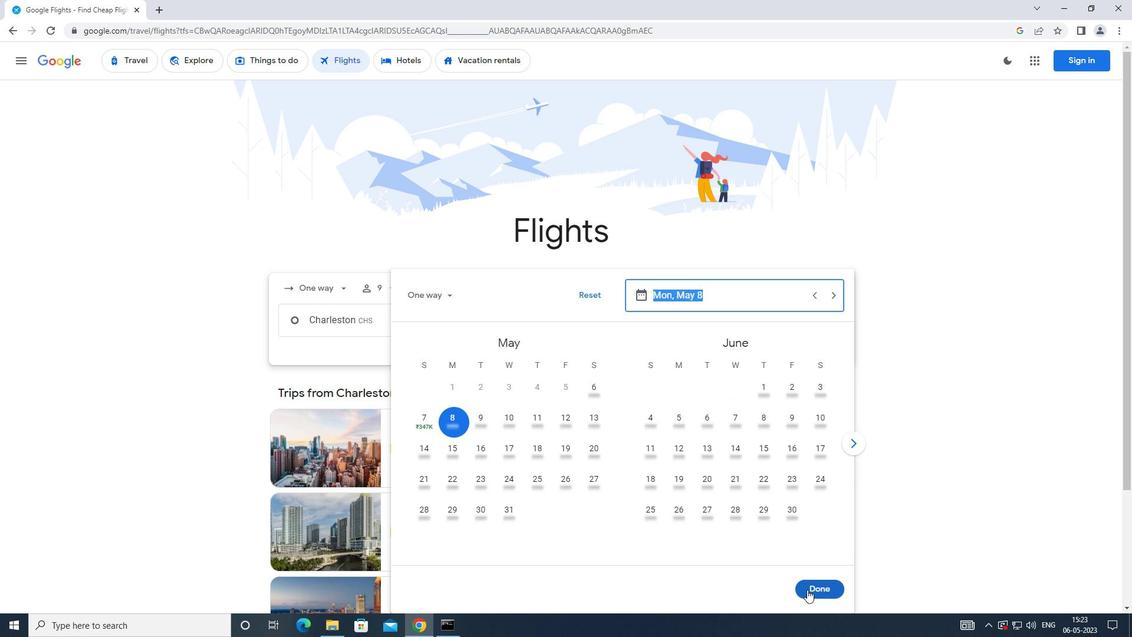 
Action: Mouse pressed left at (812, 589)
Screenshot: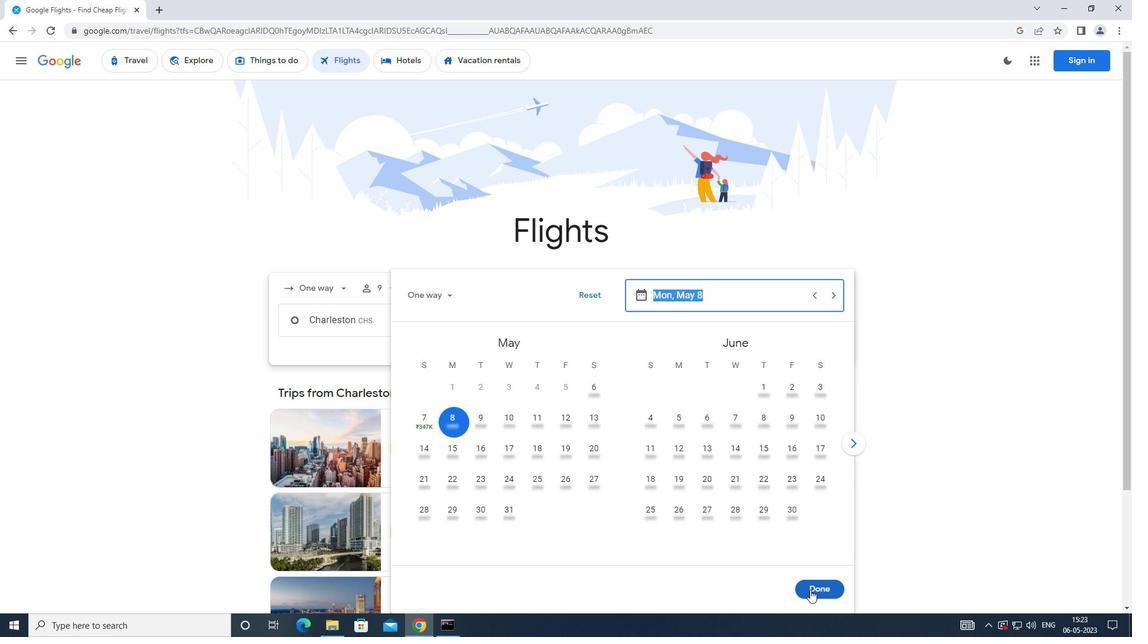 
Action: Mouse moved to (578, 371)
Screenshot: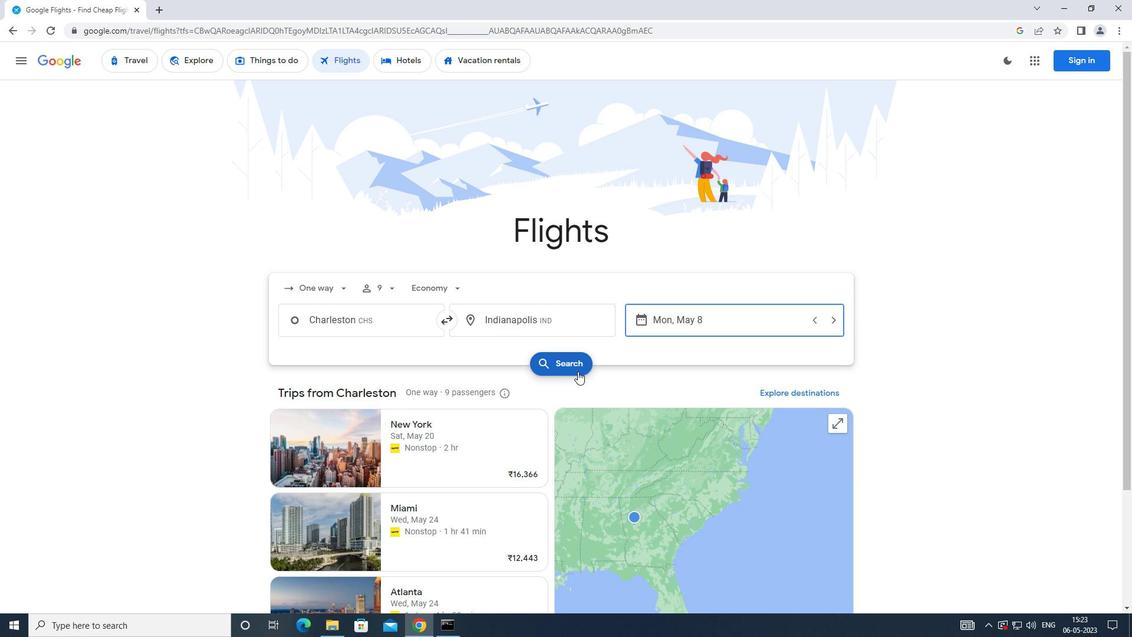 
Action: Mouse pressed left at (578, 371)
Screenshot: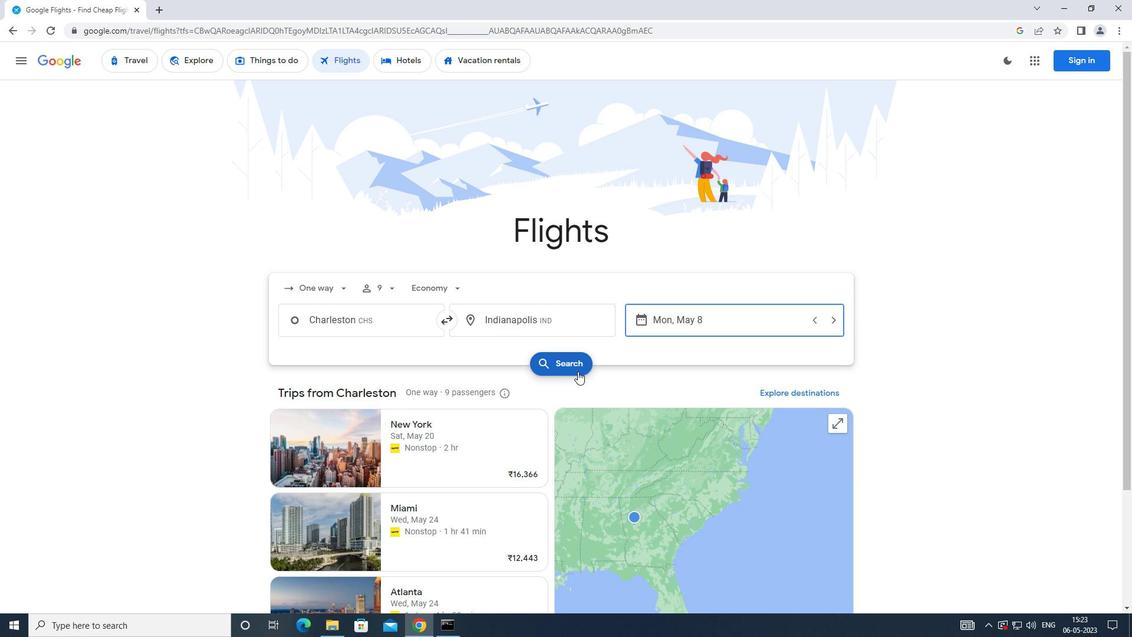 
Action: Mouse moved to (309, 167)
Screenshot: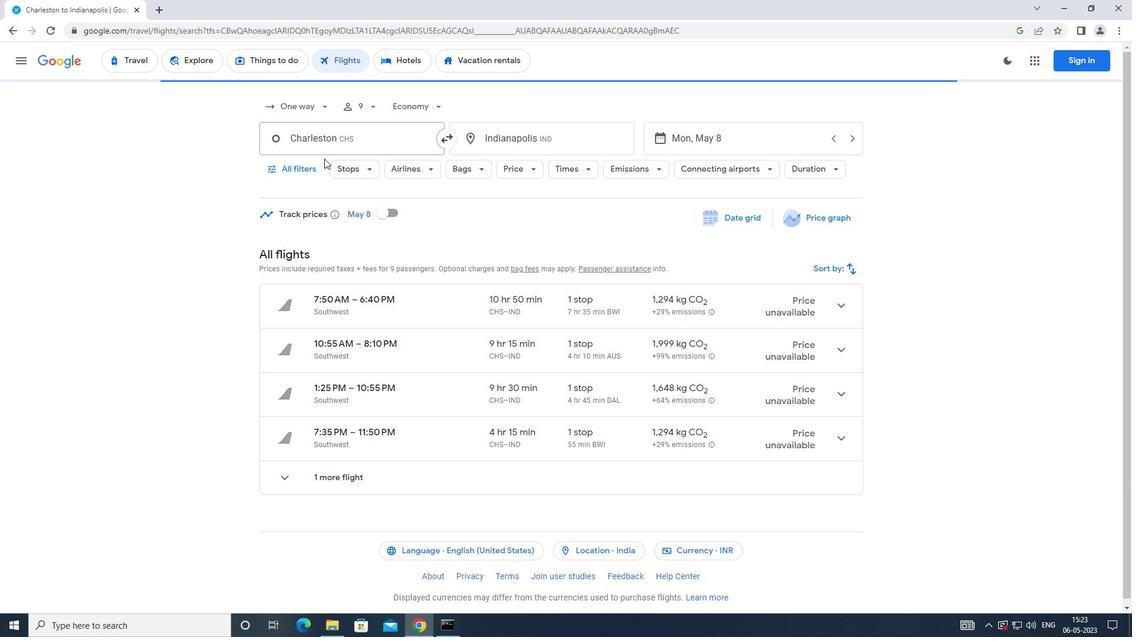 
Action: Mouse pressed left at (309, 167)
Screenshot: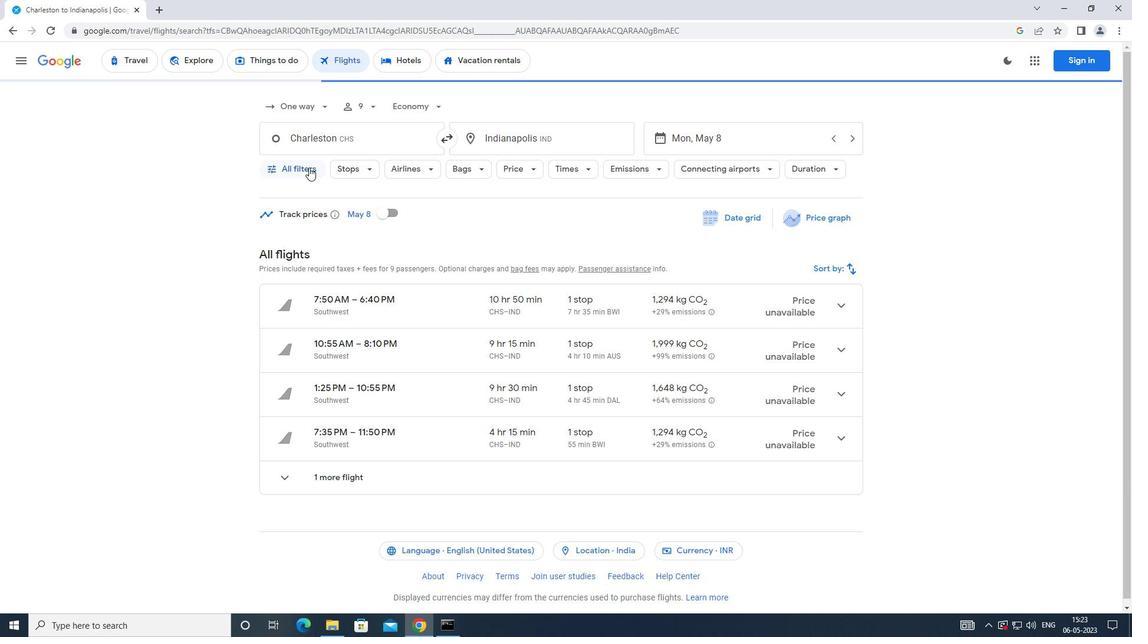 
Action: Mouse moved to (430, 422)
Screenshot: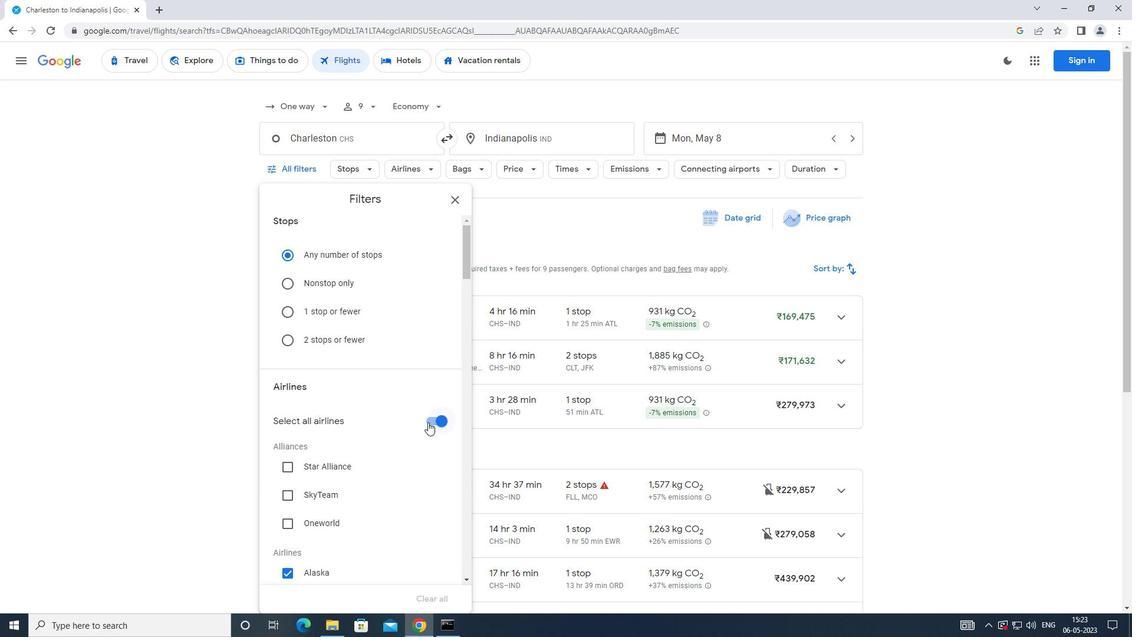 
Action: Mouse pressed left at (430, 422)
Screenshot: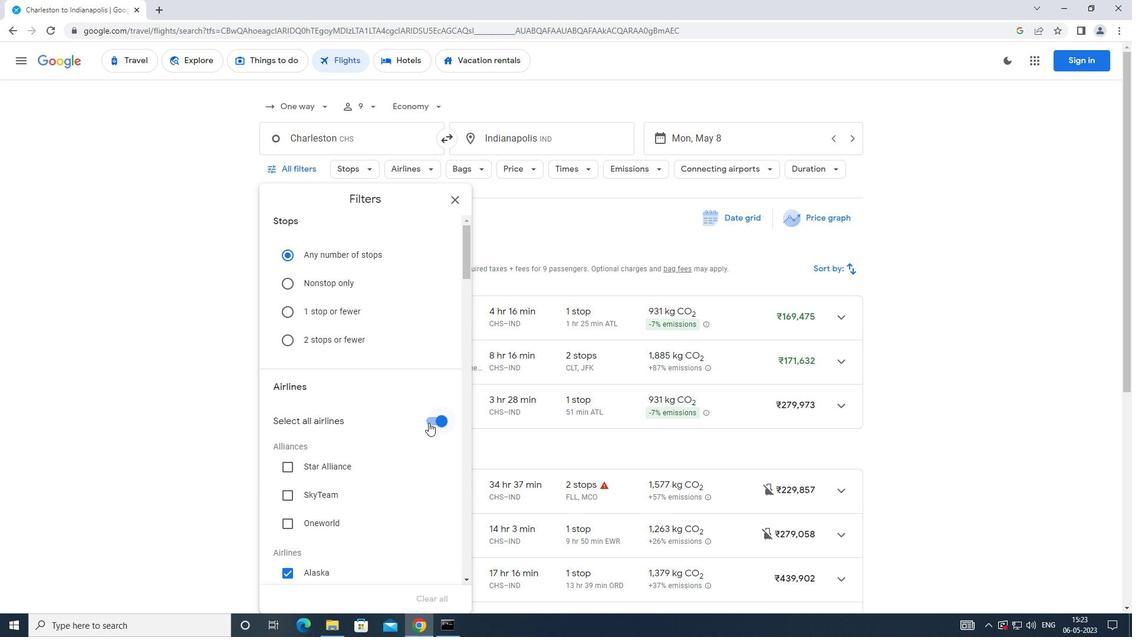 
Action: Mouse moved to (380, 377)
Screenshot: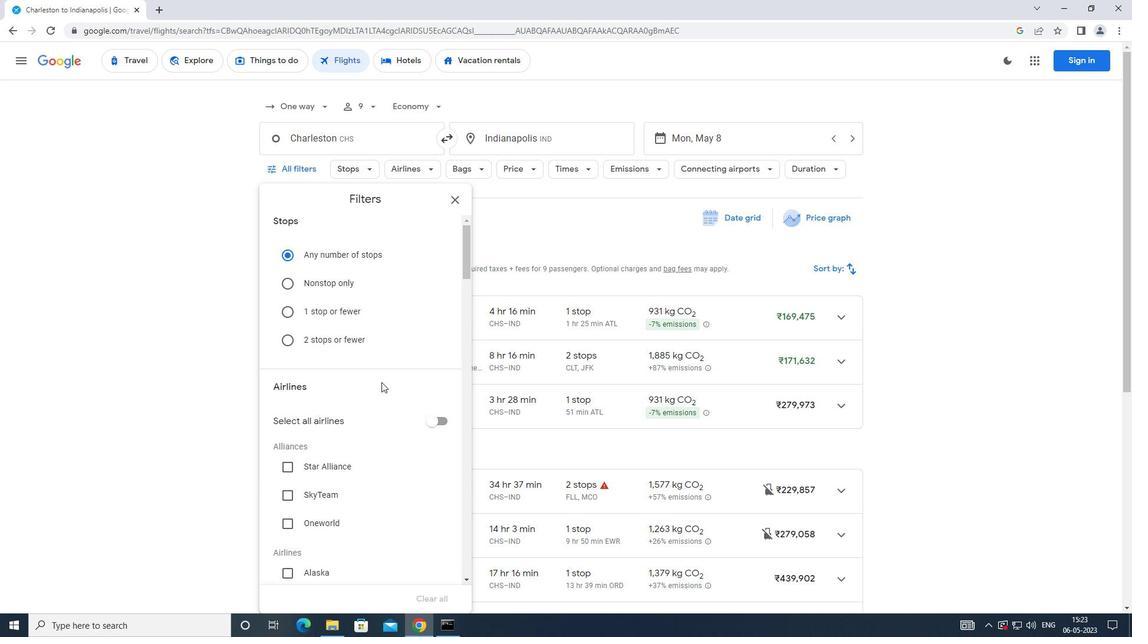 
Action: Mouse scrolled (380, 376) with delta (0, 0)
Screenshot: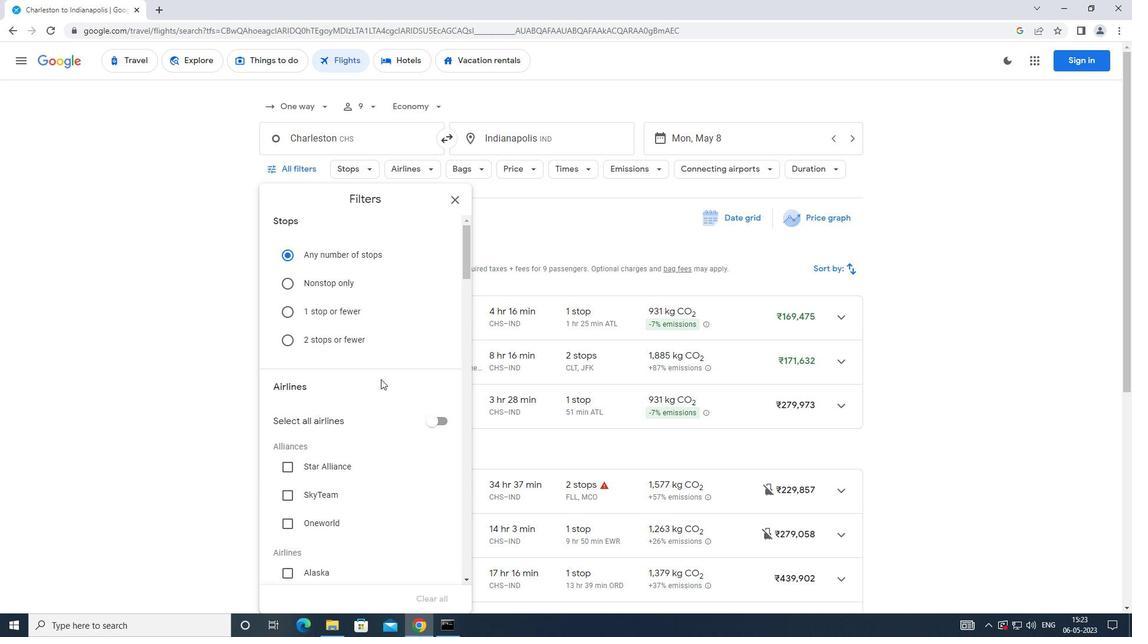 
Action: Mouse scrolled (380, 376) with delta (0, 0)
Screenshot: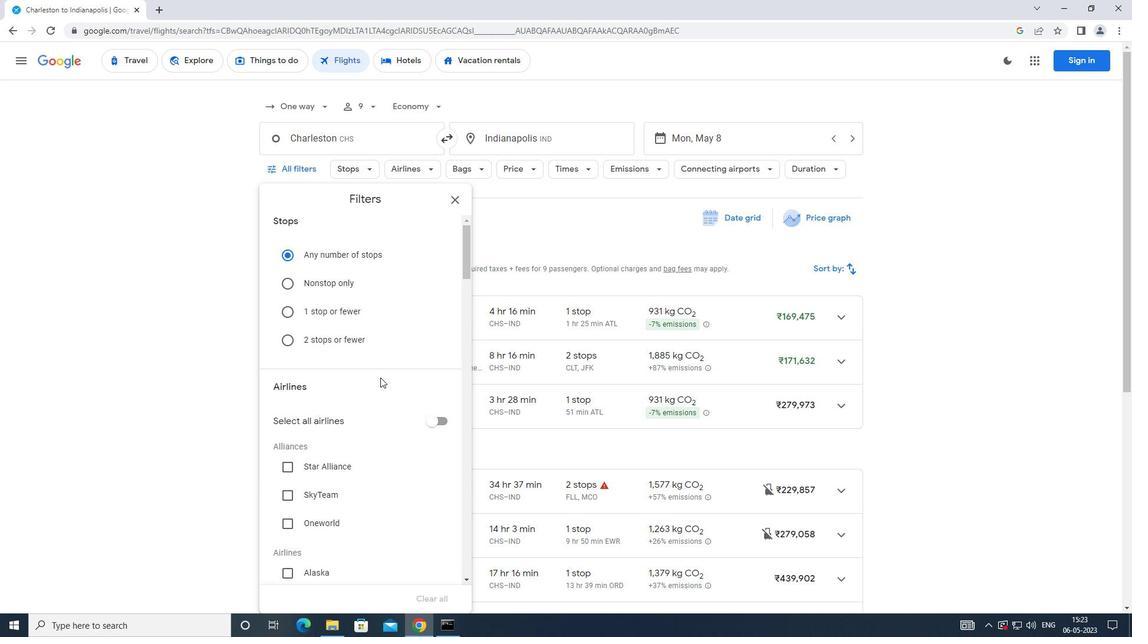 
Action: Mouse scrolled (380, 376) with delta (0, 0)
Screenshot: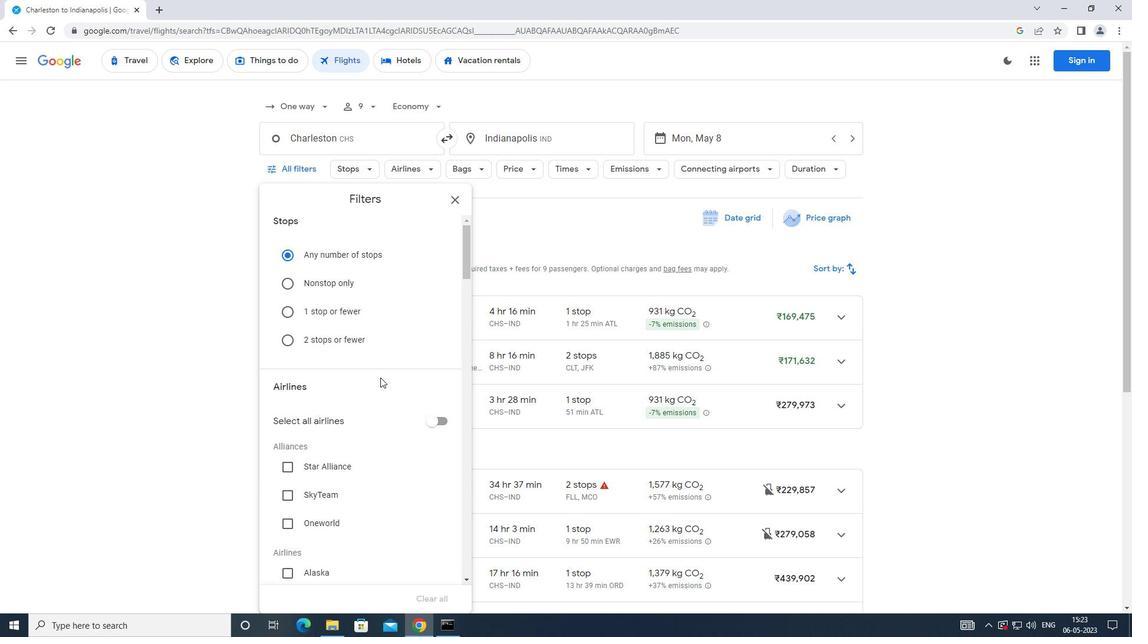 
Action: Mouse moved to (405, 302)
Screenshot: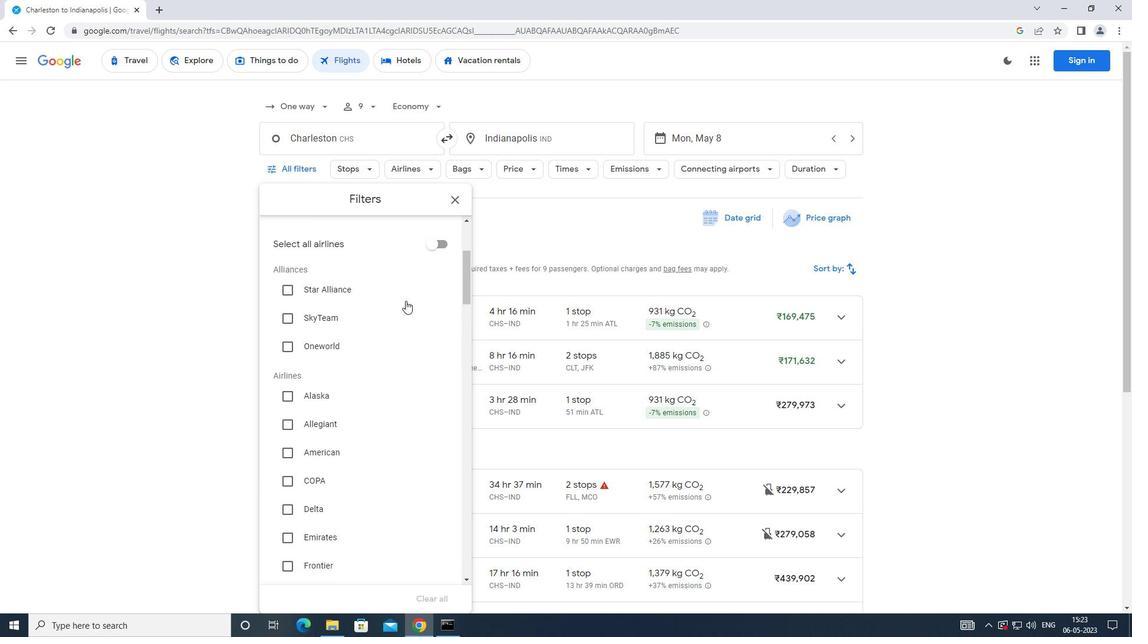 
Action: Mouse scrolled (405, 302) with delta (0, 0)
Screenshot: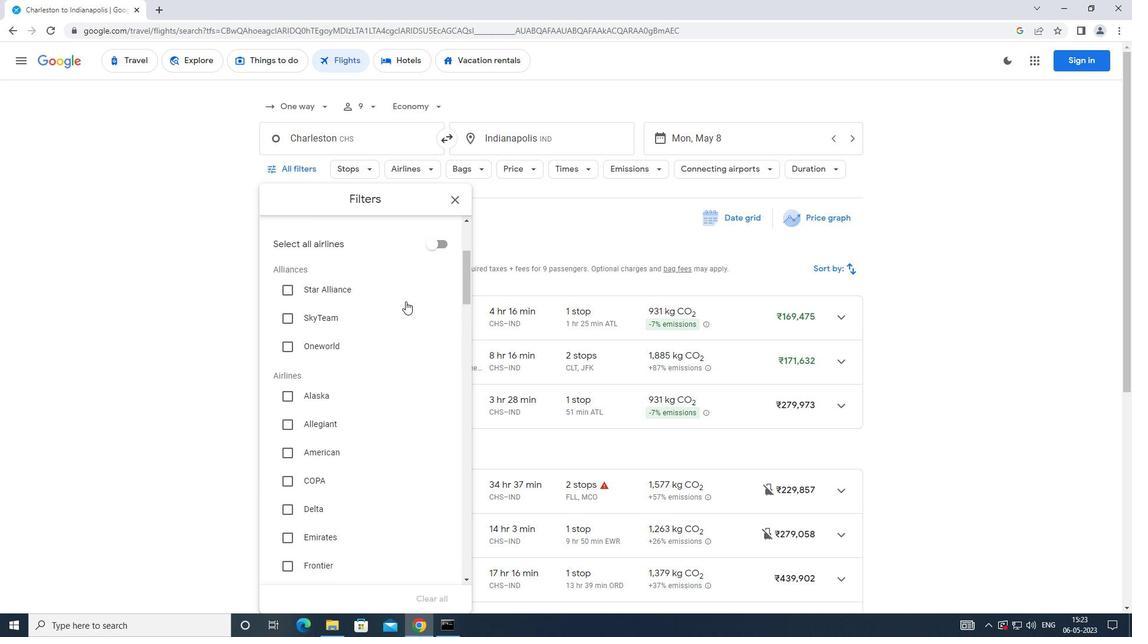 
Action: Mouse moved to (405, 303)
Screenshot: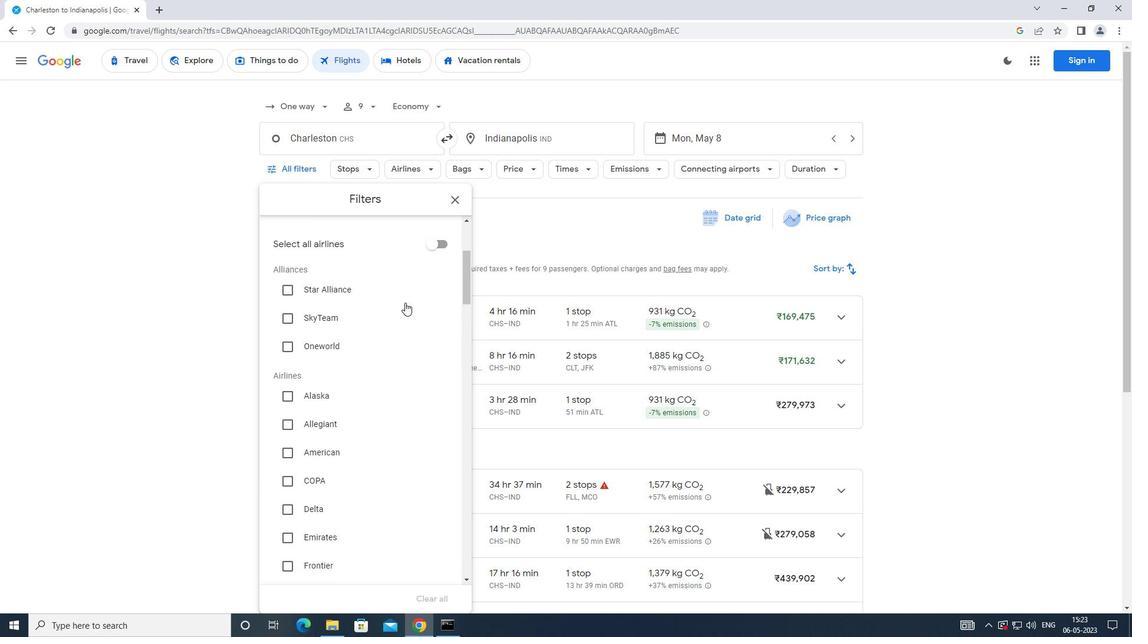 
Action: Mouse scrolled (405, 303) with delta (0, 0)
Screenshot: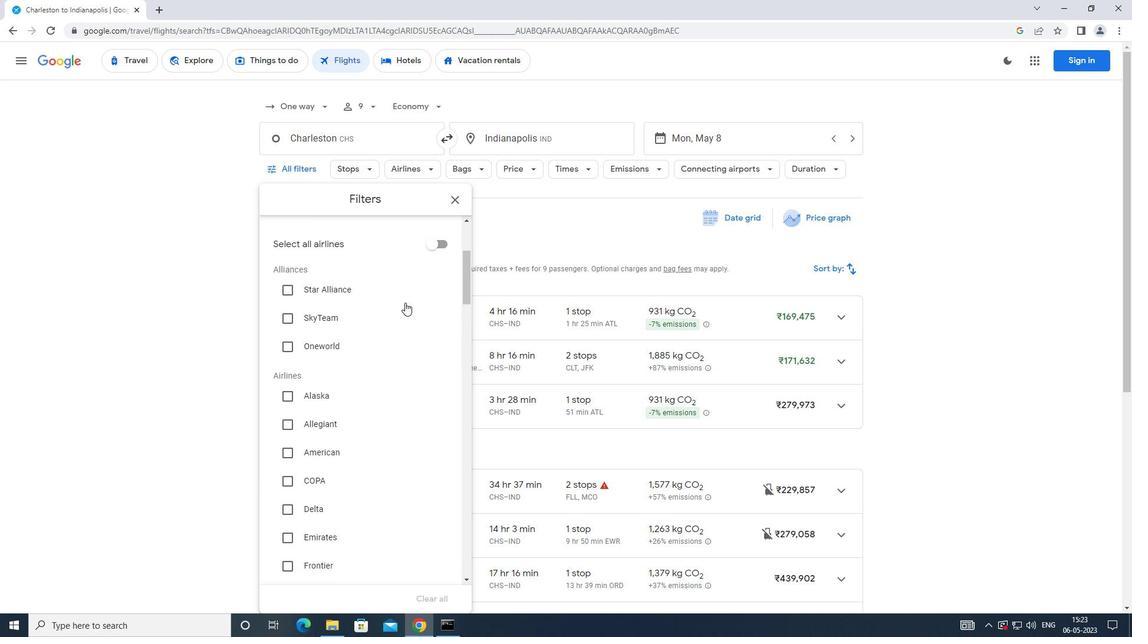 
Action: Mouse moved to (405, 304)
Screenshot: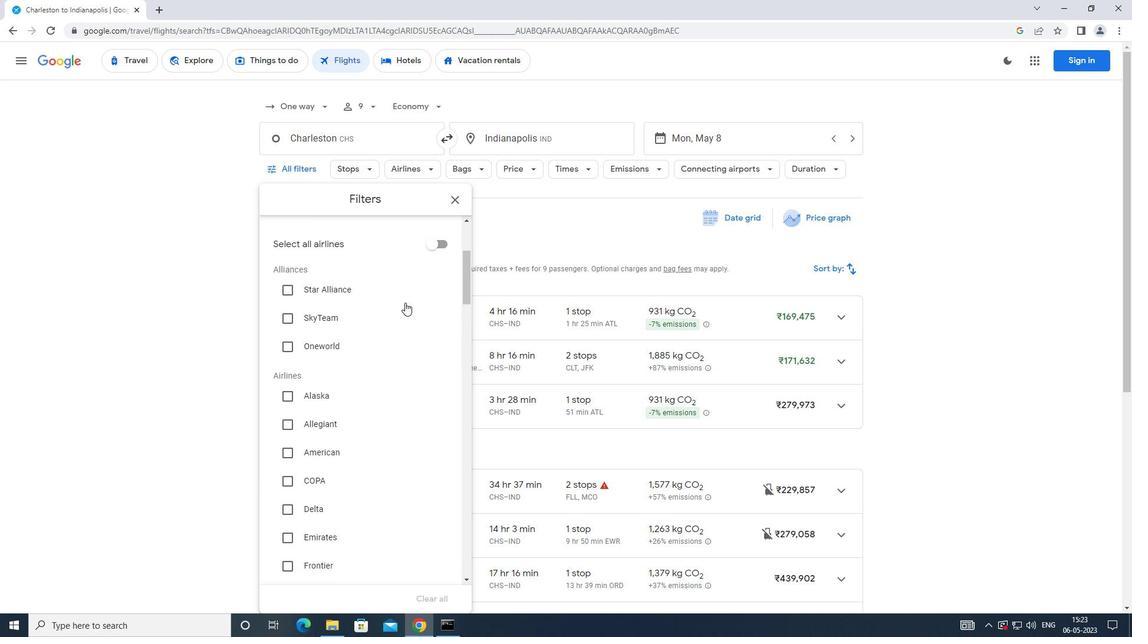 
Action: Mouse scrolled (405, 303) with delta (0, 0)
Screenshot: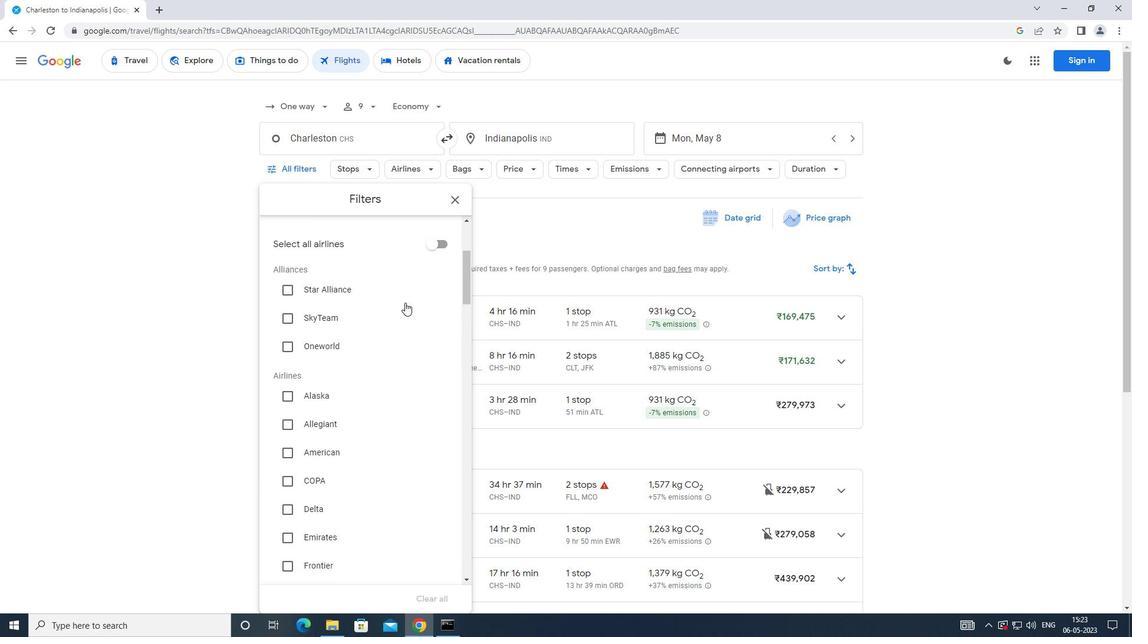 
Action: Mouse moved to (404, 305)
Screenshot: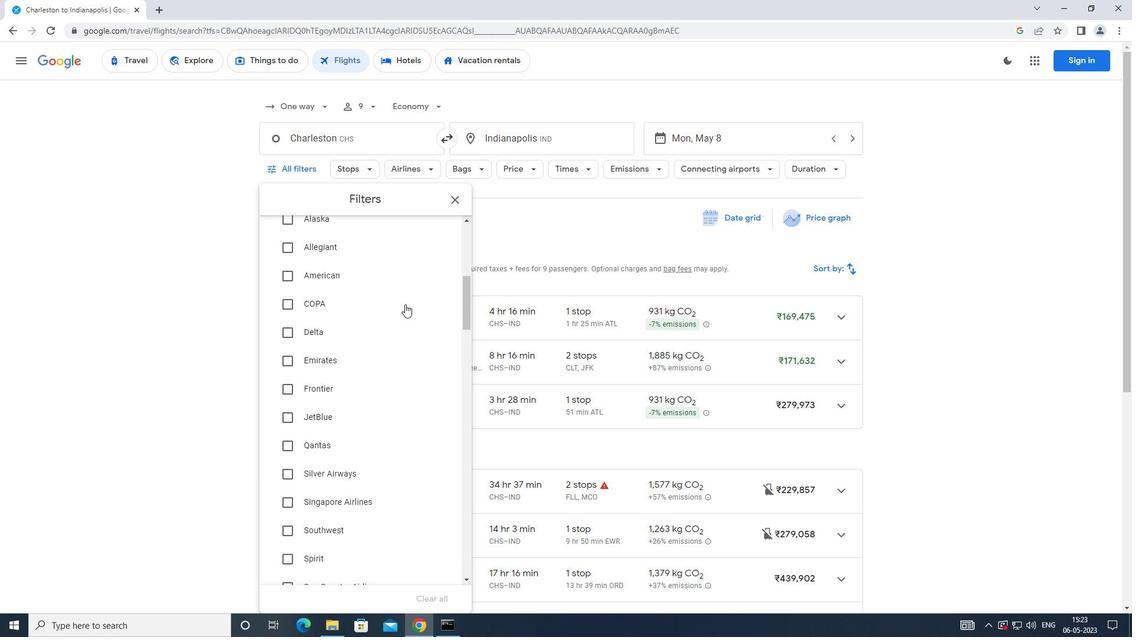 
Action: Mouse scrolled (404, 304) with delta (0, 0)
Screenshot: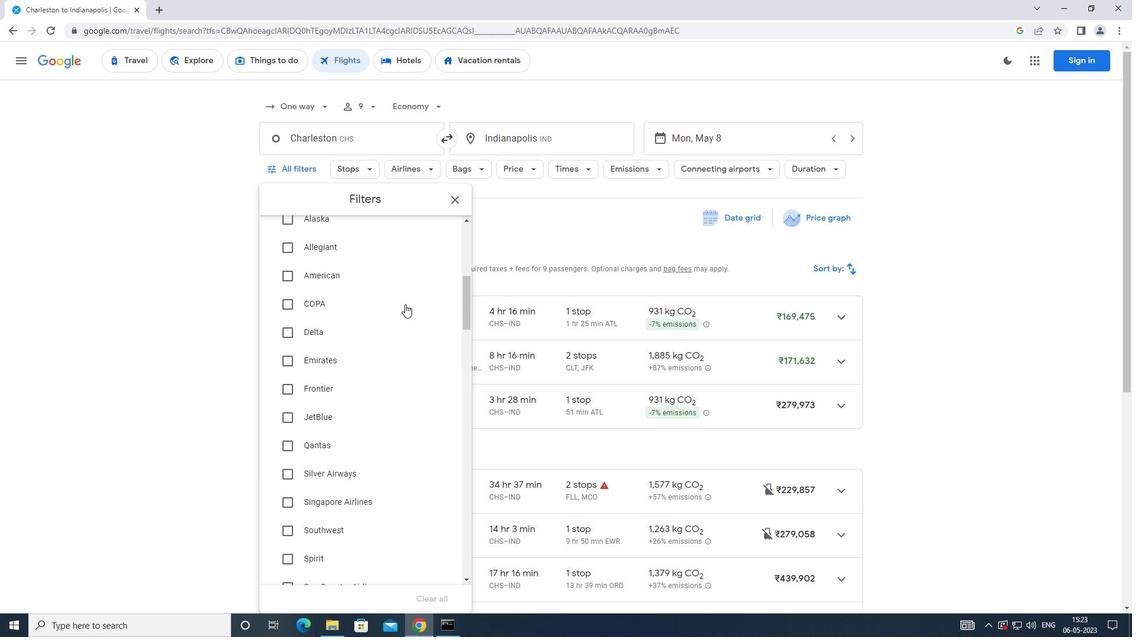 
Action: Mouse moved to (404, 306)
Screenshot: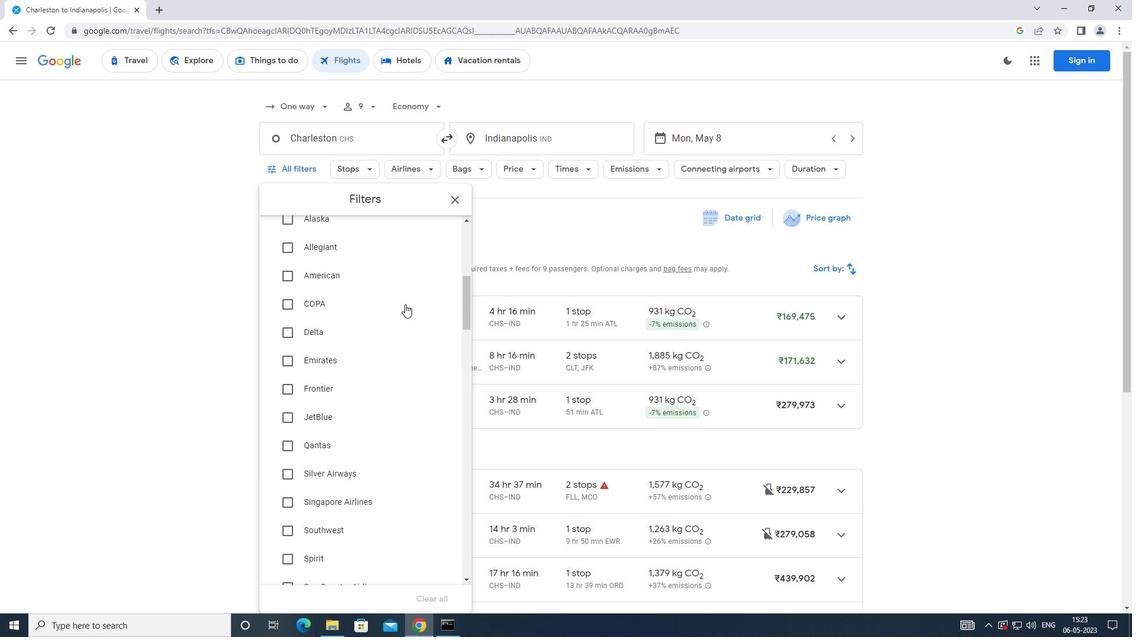 
Action: Mouse scrolled (404, 305) with delta (0, 0)
Screenshot: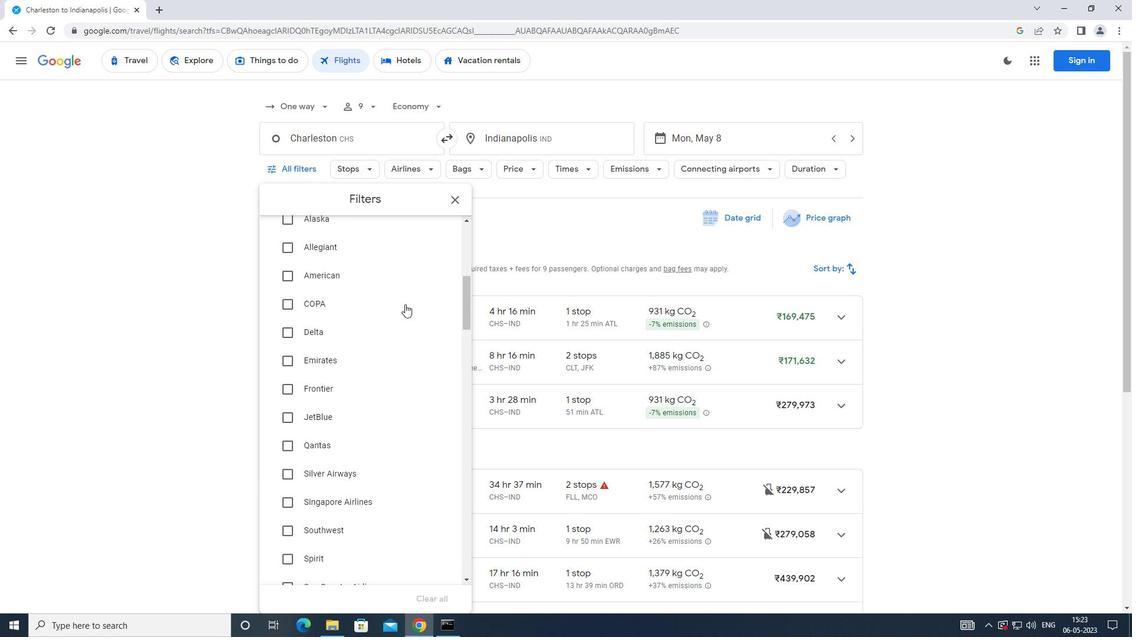 
Action: Mouse moved to (404, 306)
Screenshot: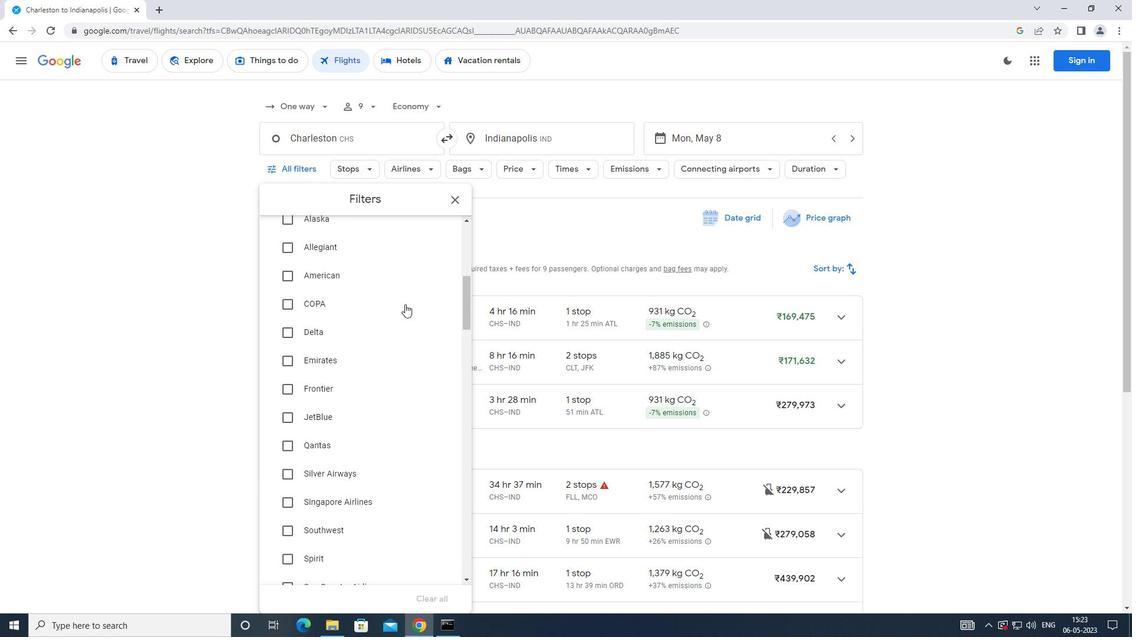 
Action: Mouse scrolled (404, 305) with delta (0, 0)
Screenshot: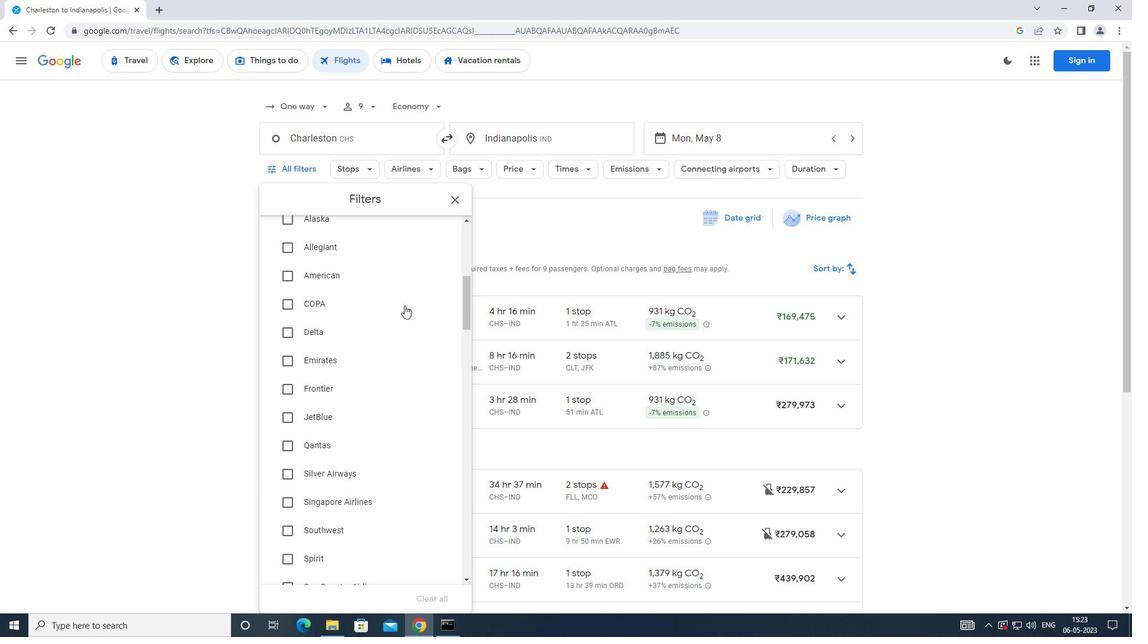 
Action: Mouse moved to (404, 307)
Screenshot: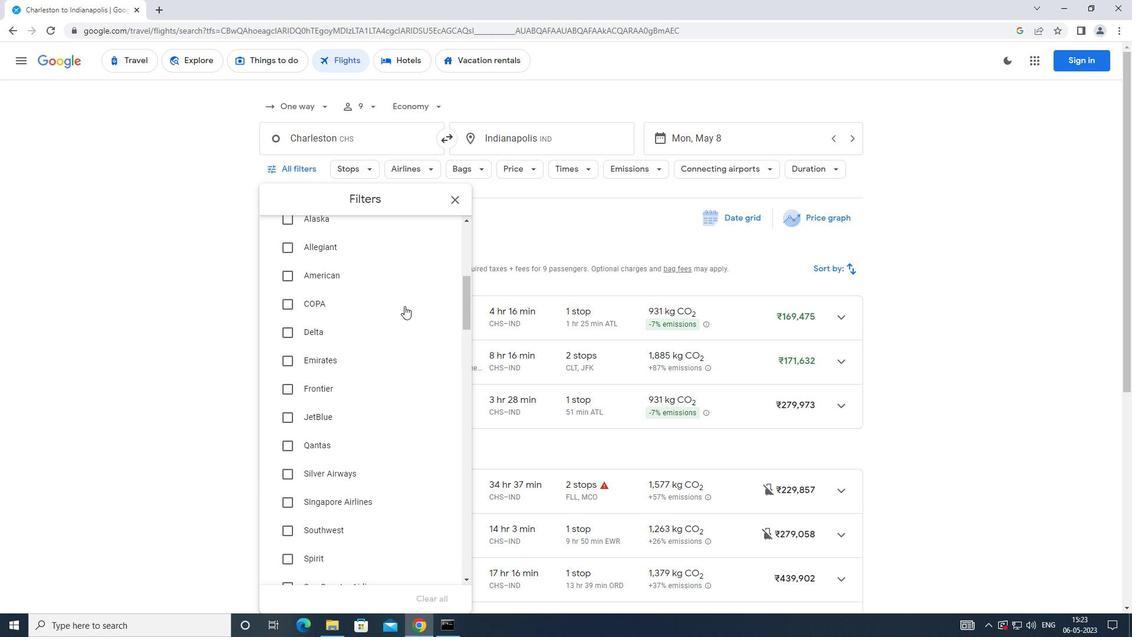 
Action: Mouse scrolled (404, 306) with delta (0, 0)
Screenshot: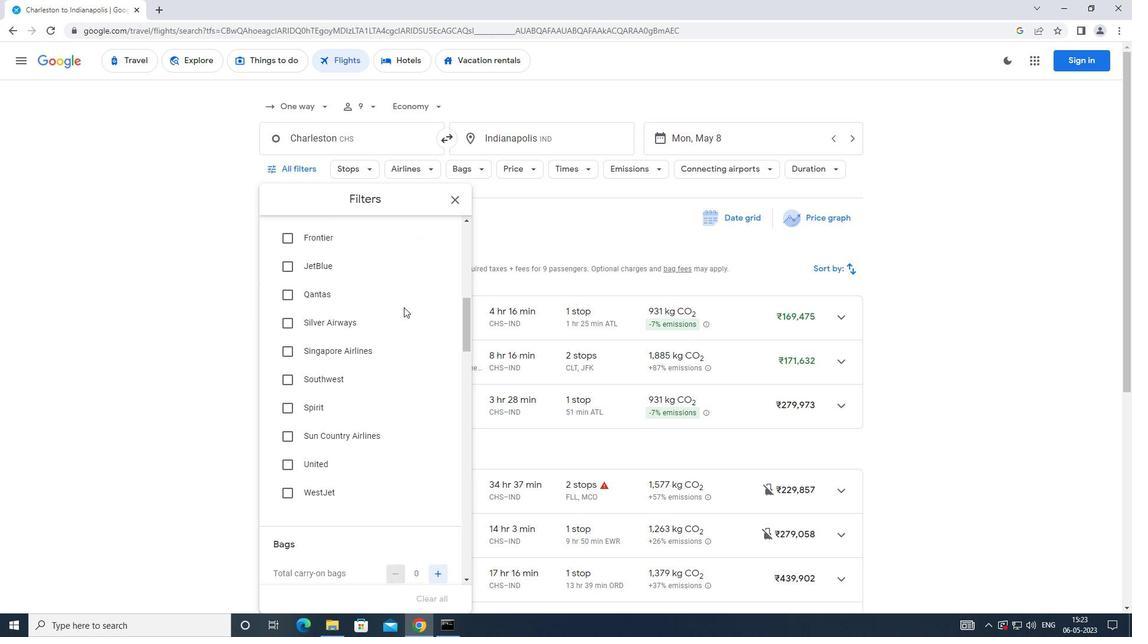 
Action: Mouse scrolled (404, 306) with delta (0, 0)
Screenshot: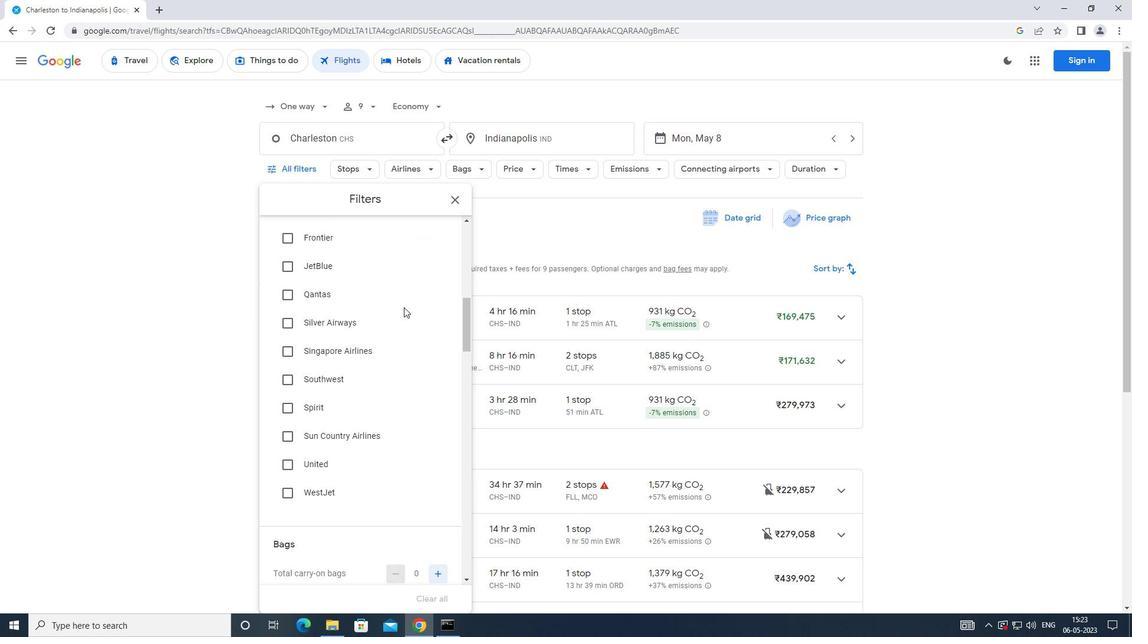 
Action: Mouse scrolled (404, 306) with delta (0, 0)
Screenshot: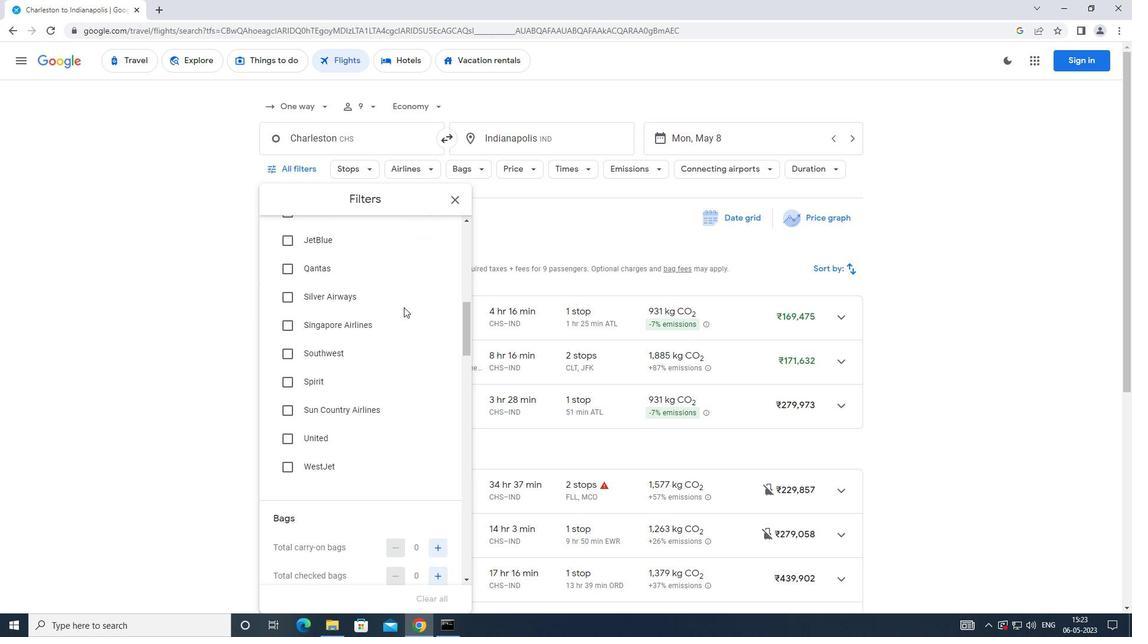 
Action: Mouse scrolled (404, 306) with delta (0, 0)
Screenshot: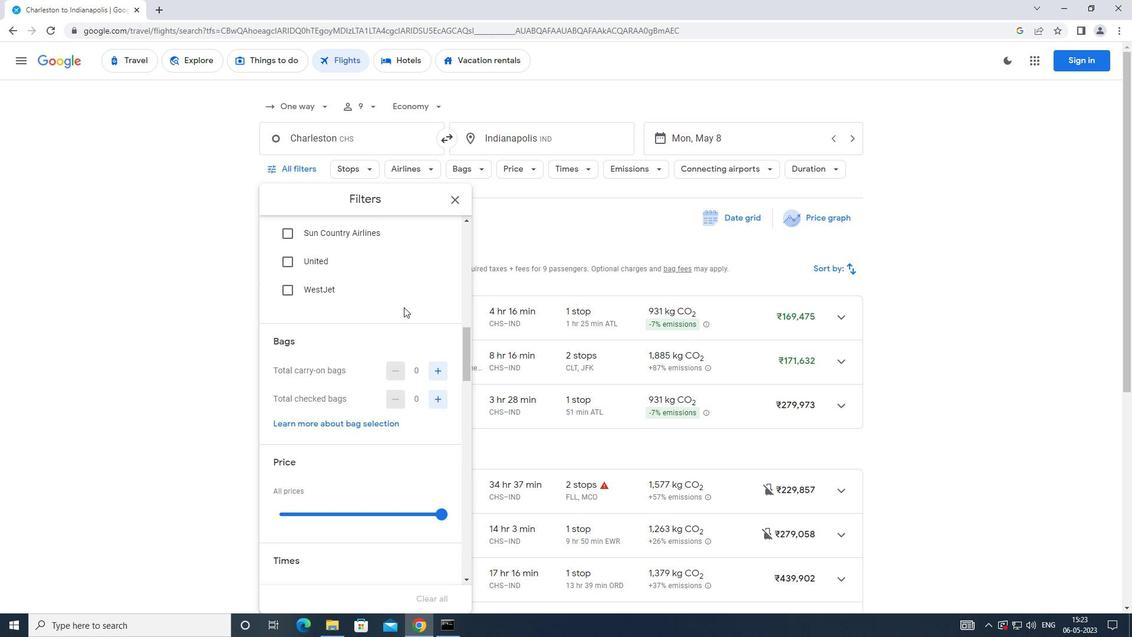 
Action: Mouse scrolled (404, 306) with delta (0, 0)
Screenshot: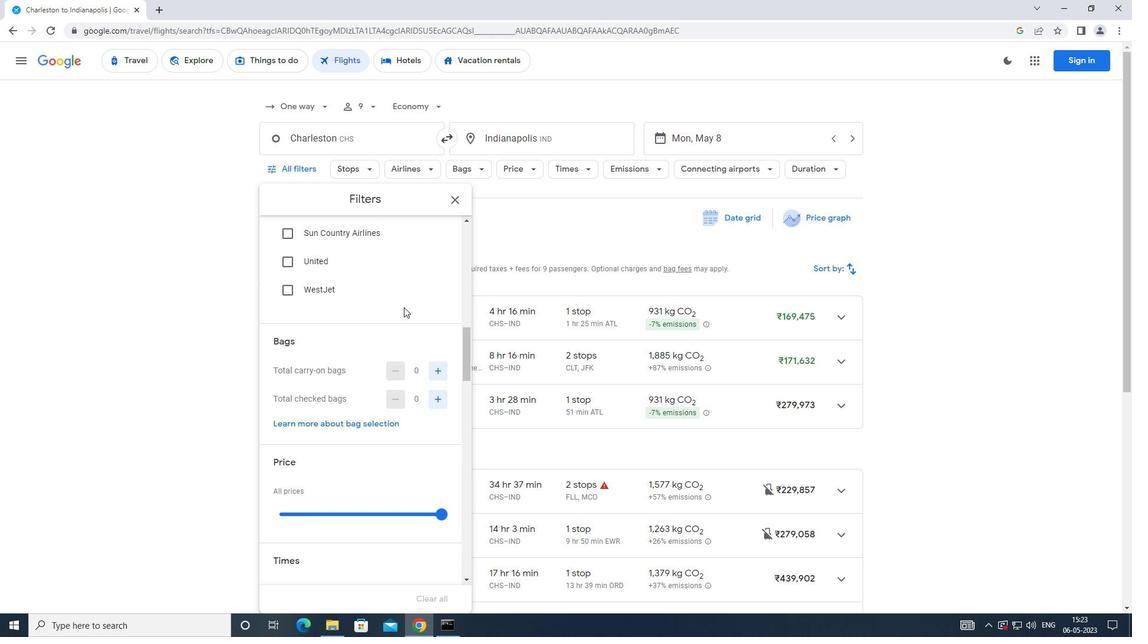 
Action: Mouse moved to (438, 284)
Screenshot: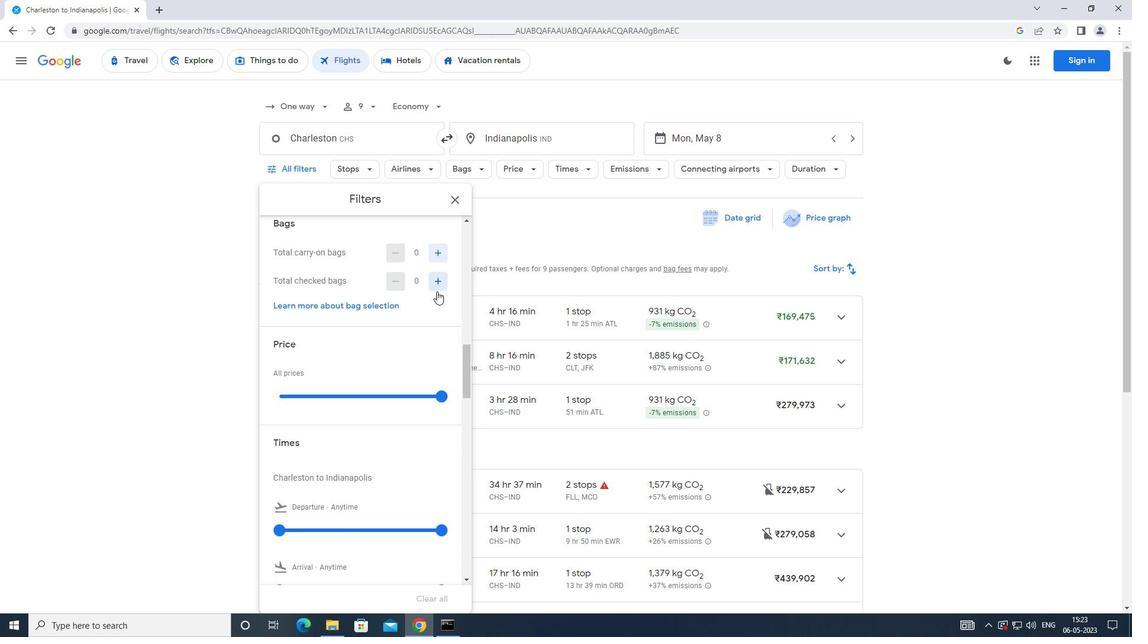 
Action: Mouse pressed left at (438, 284)
Screenshot: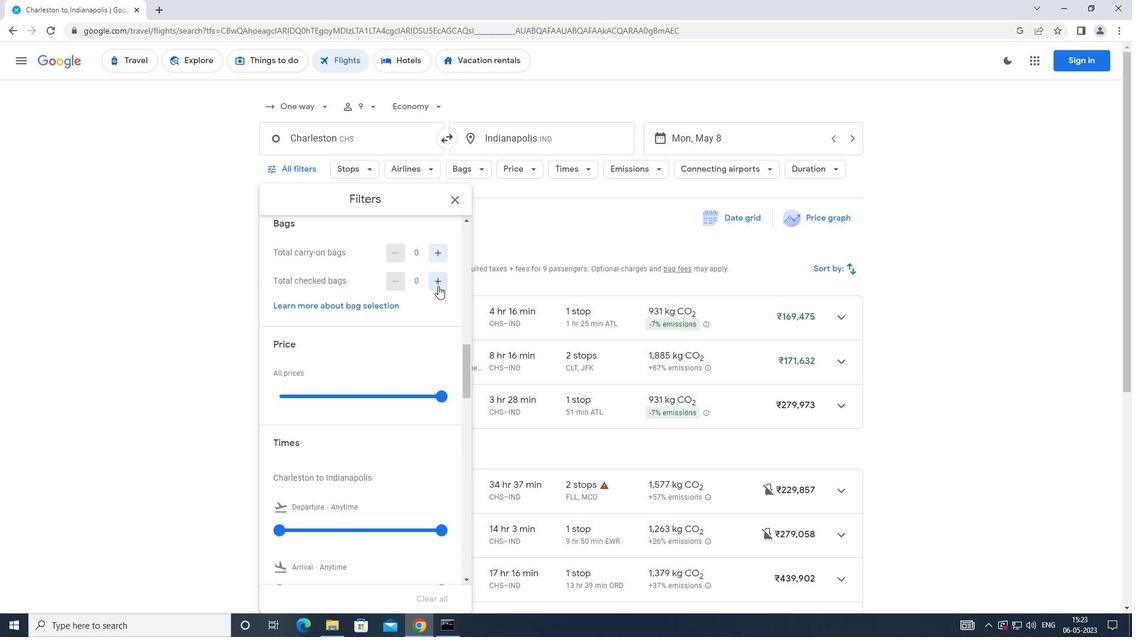 
Action: Mouse pressed left at (438, 284)
Screenshot: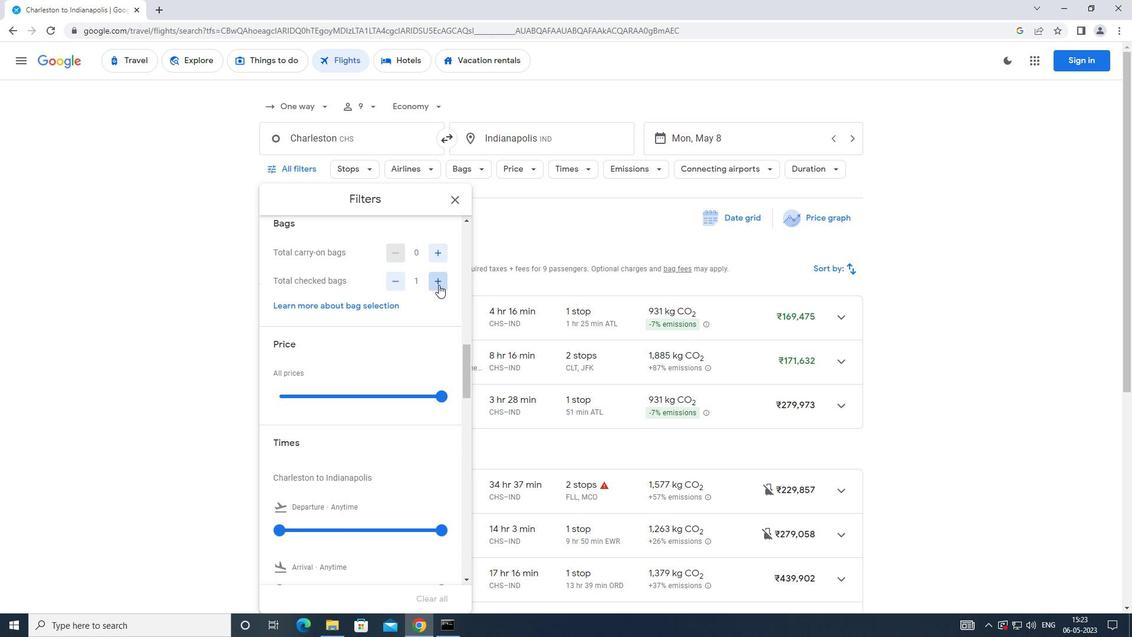
Action: Mouse pressed left at (438, 284)
Screenshot: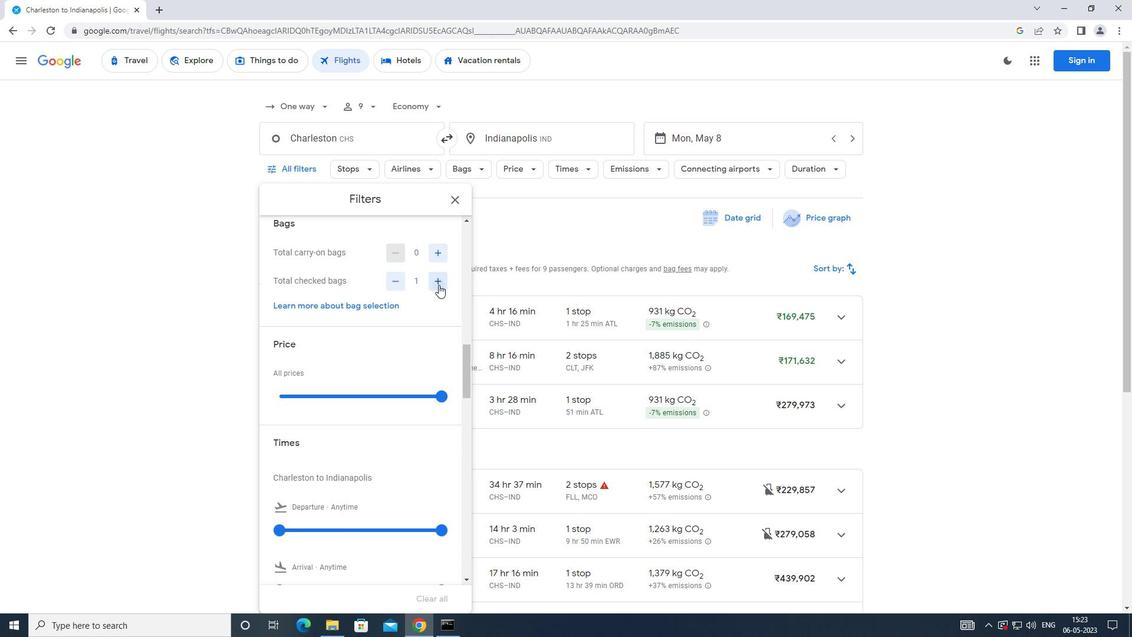 
Action: Mouse pressed left at (438, 284)
Screenshot: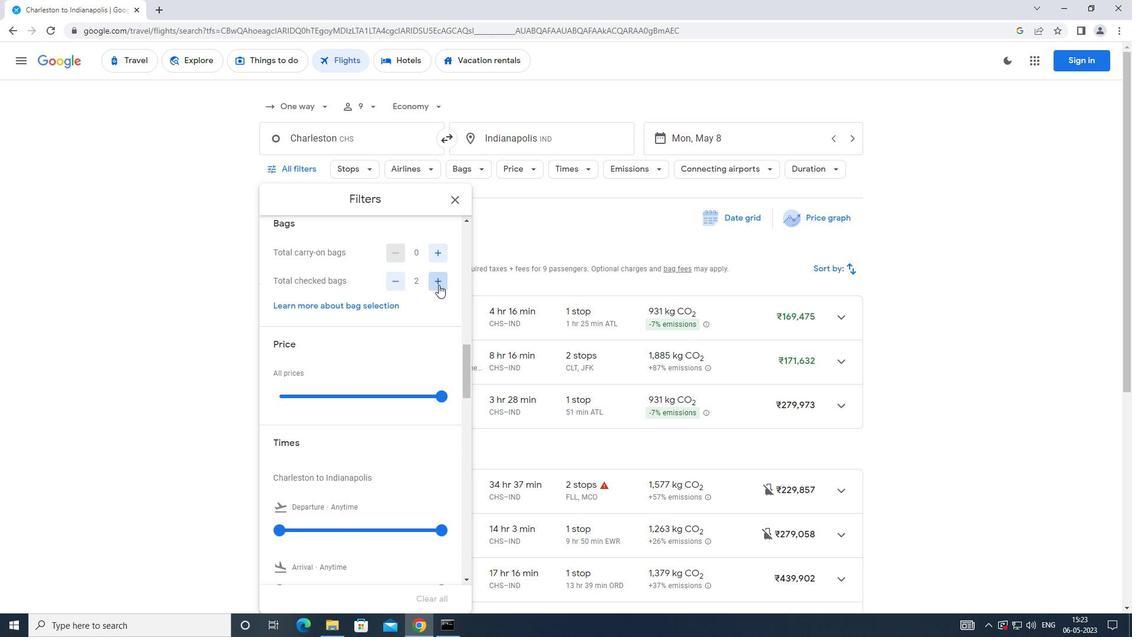 
Action: Mouse pressed left at (438, 284)
Screenshot: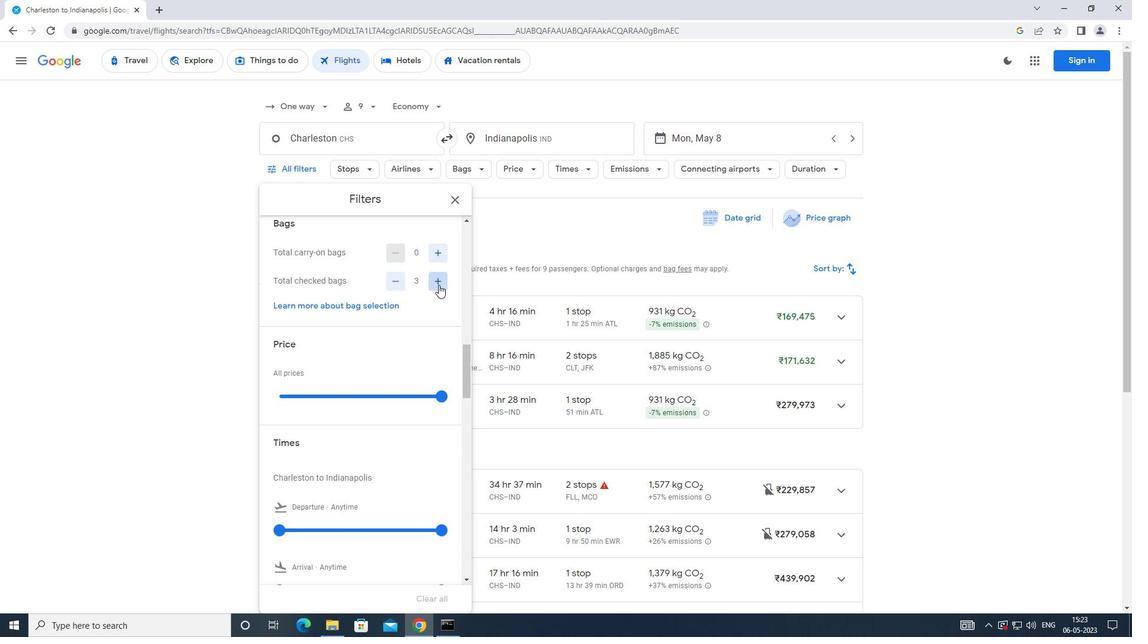 
Action: Mouse pressed left at (438, 284)
Screenshot: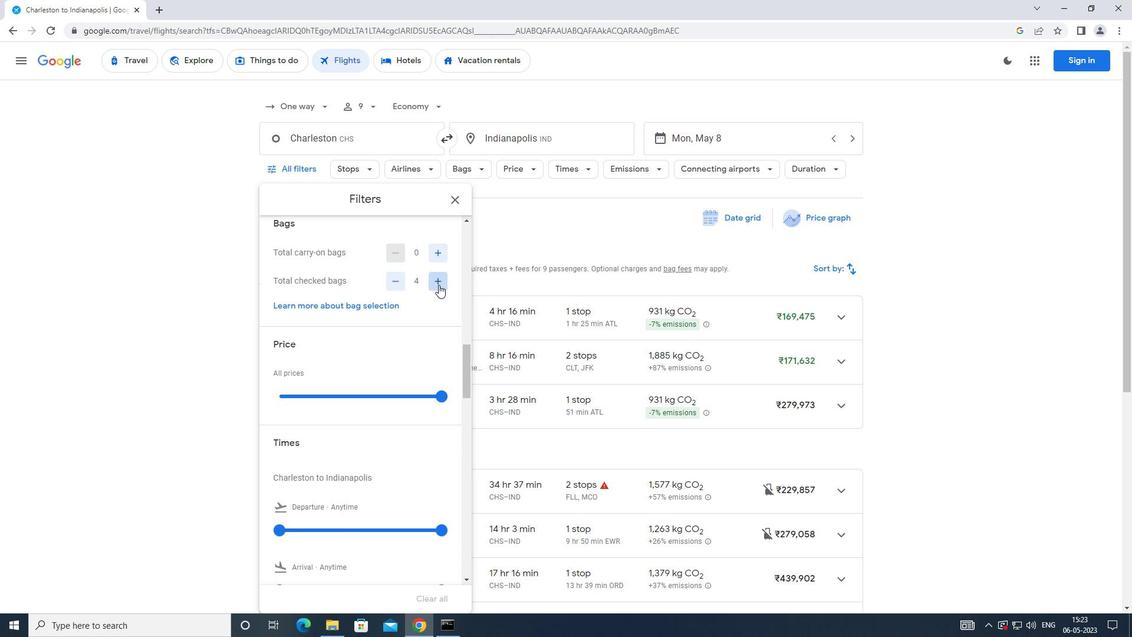 
Action: Mouse pressed left at (438, 284)
Screenshot: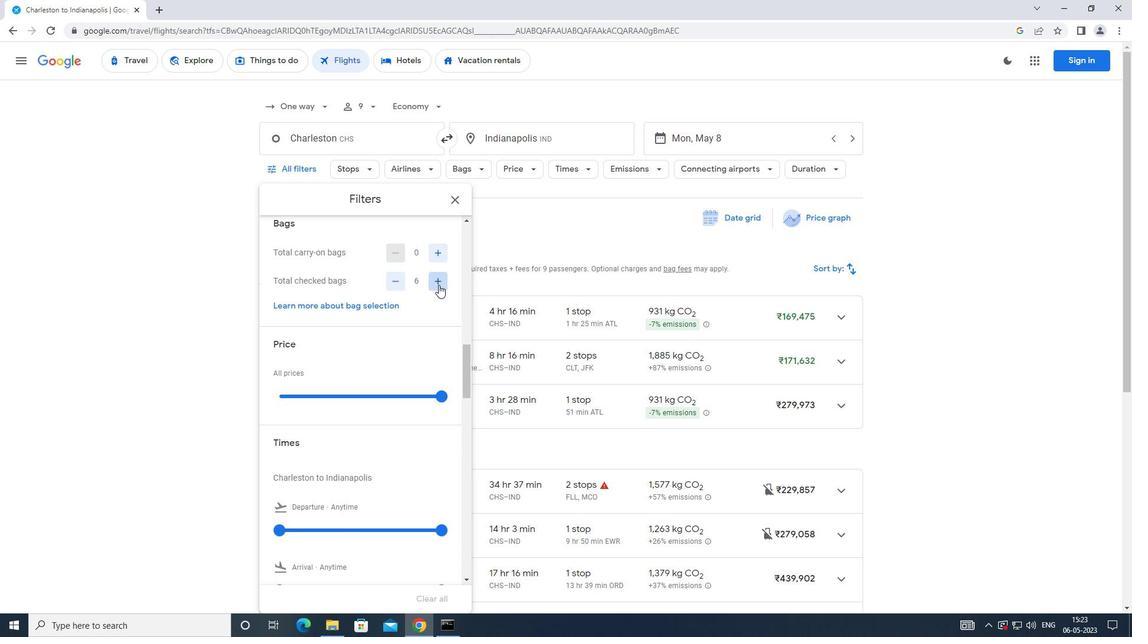
Action: Mouse pressed left at (438, 284)
Screenshot: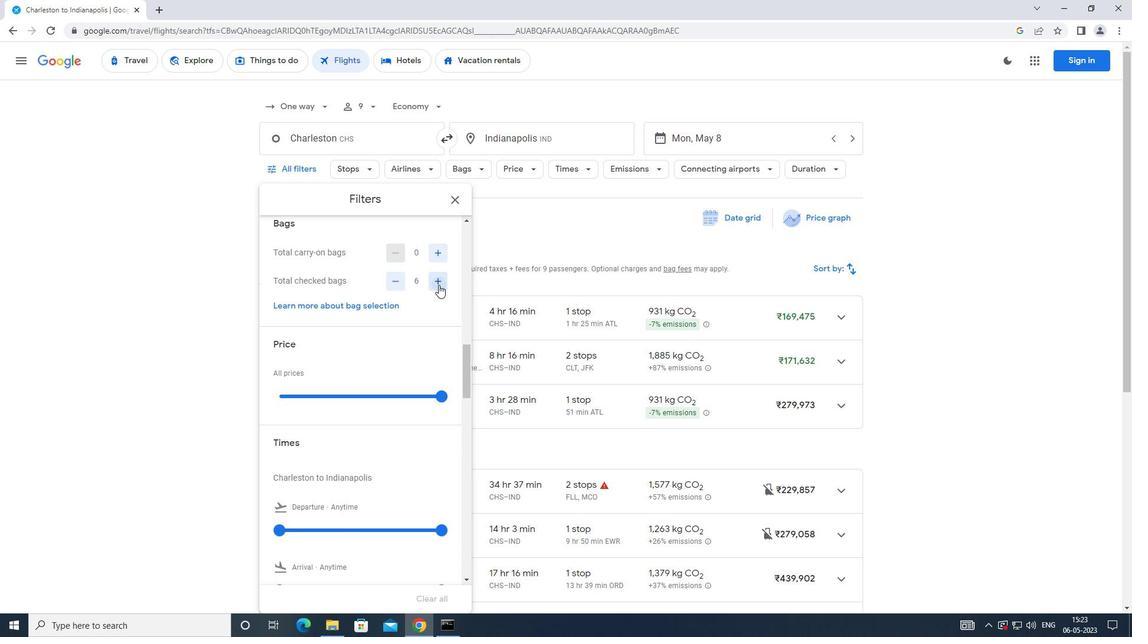 
Action: Mouse pressed left at (438, 284)
Screenshot: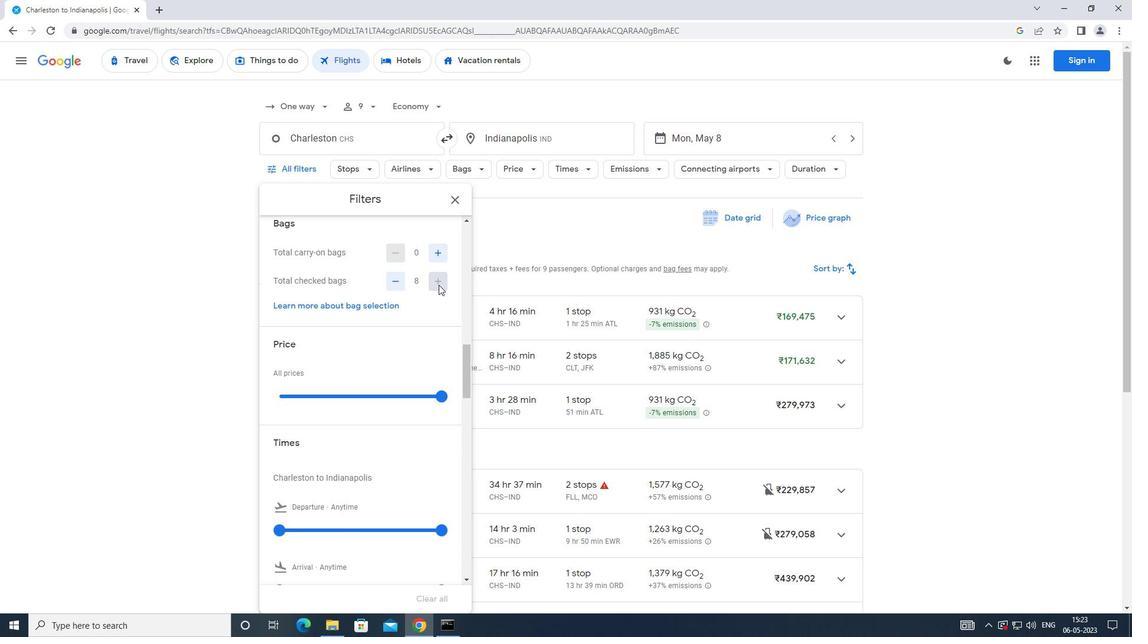 
Action: Mouse moved to (393, 302)
Screenshot: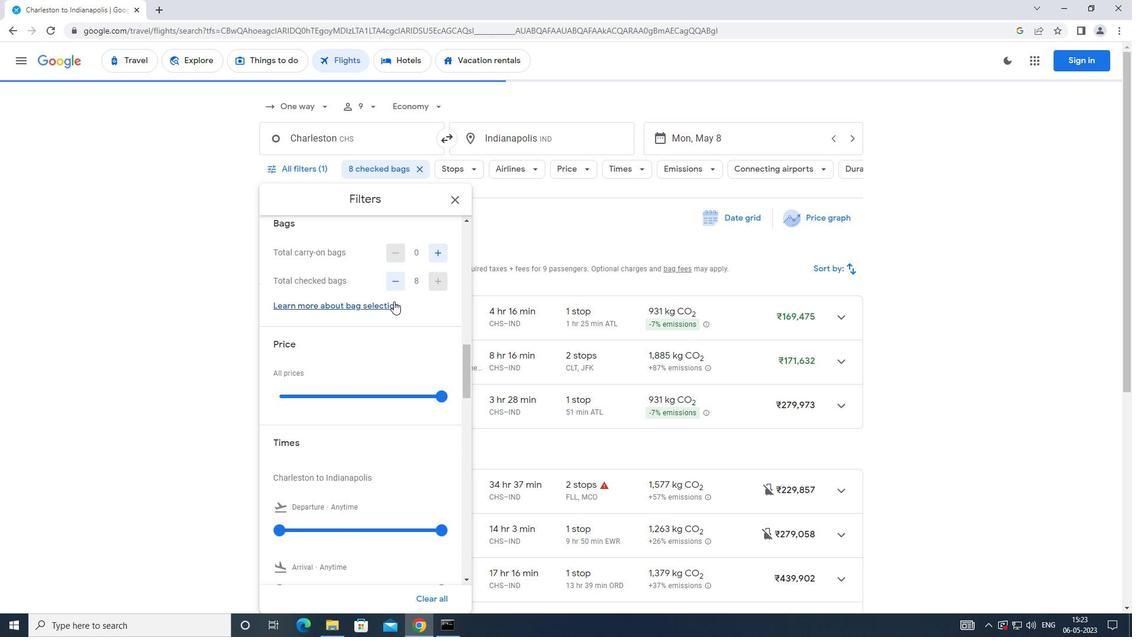 
Action: Mouse scrolled (393, 302) with delta (0, 0)
Screenshot: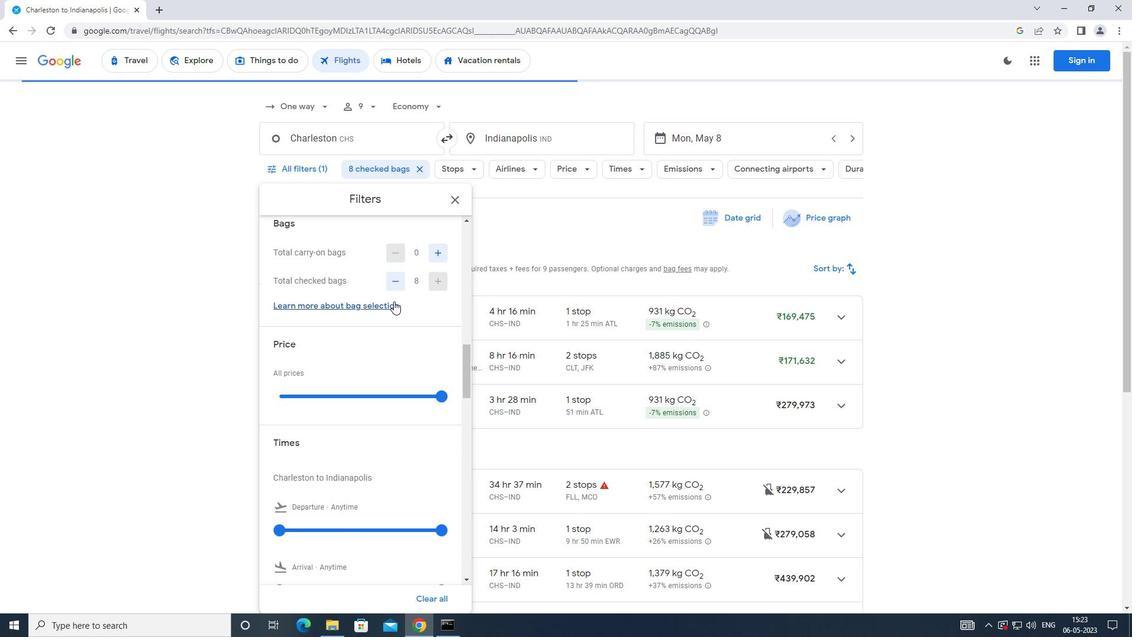 
Action: Mouse moved to (393, 302)
Screenshot: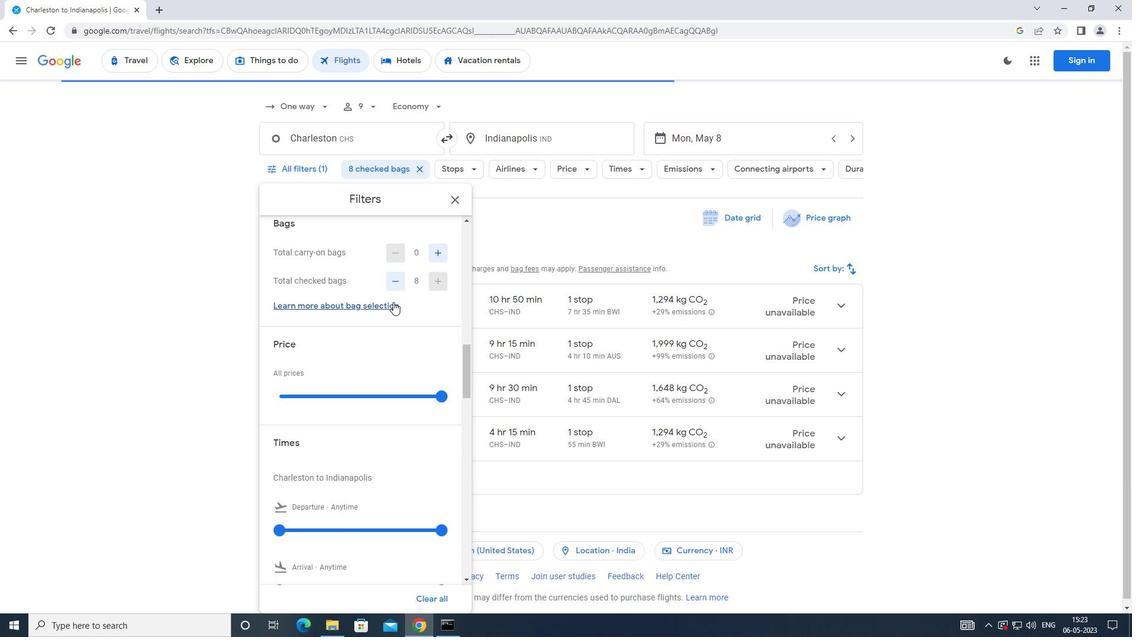 
Action: Mouse scrolled (393, 302) with delta (0, 0)
Screenshot: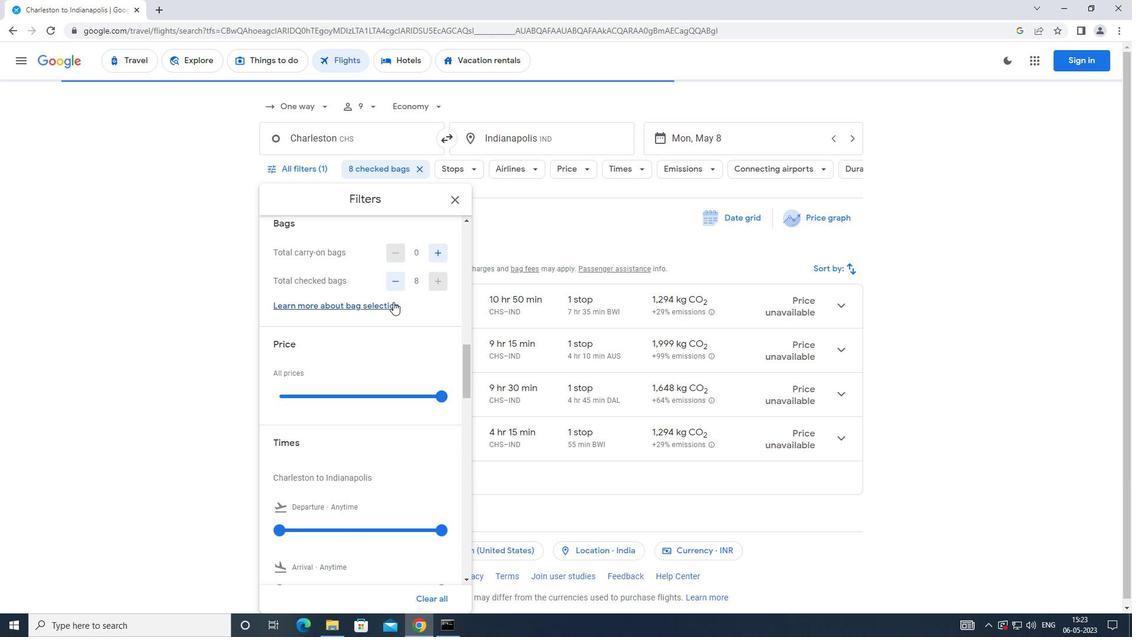 
Action: Mouse moved to (438, 278)
Screenshot: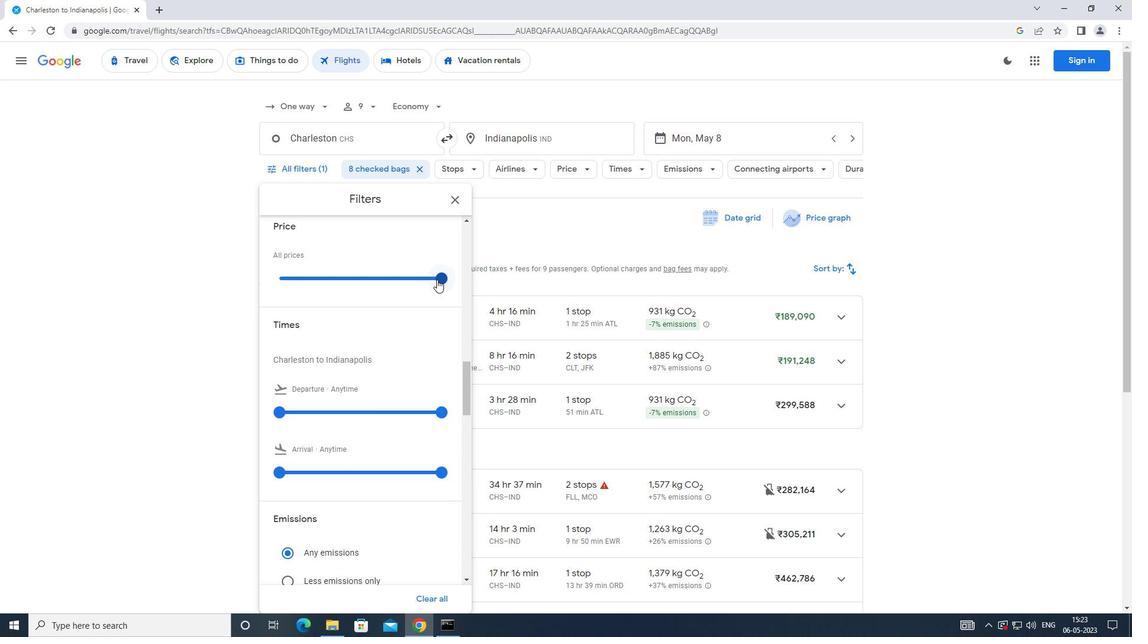
Action: Mouse pressed left at (438, 278)
Screenshot: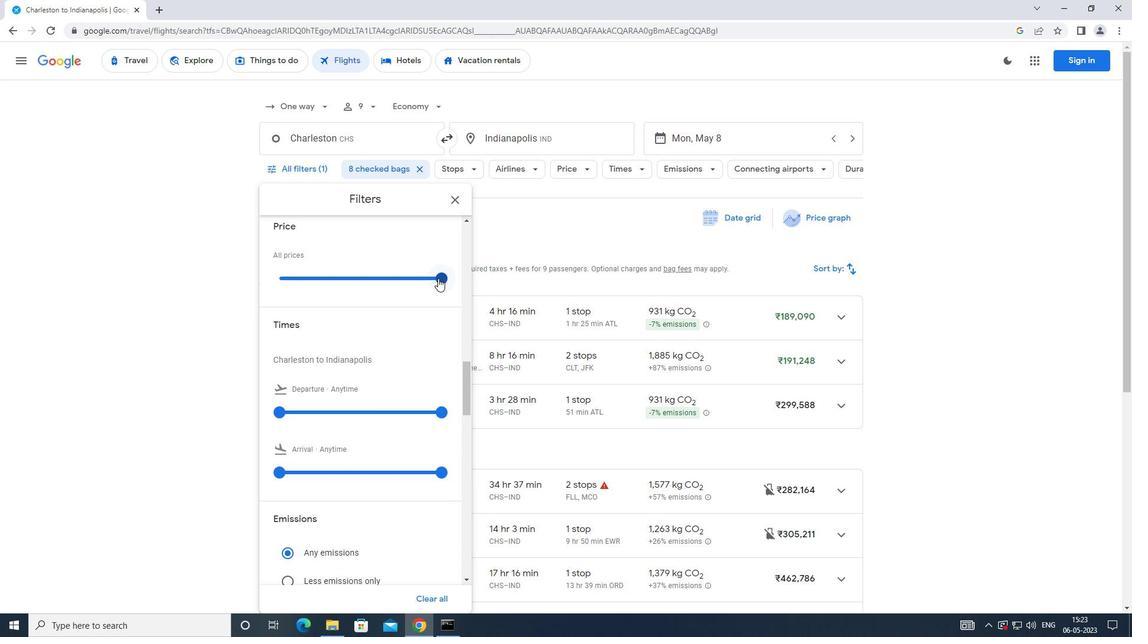 
Action: Mouse moved to (459, 199)
Screenshot: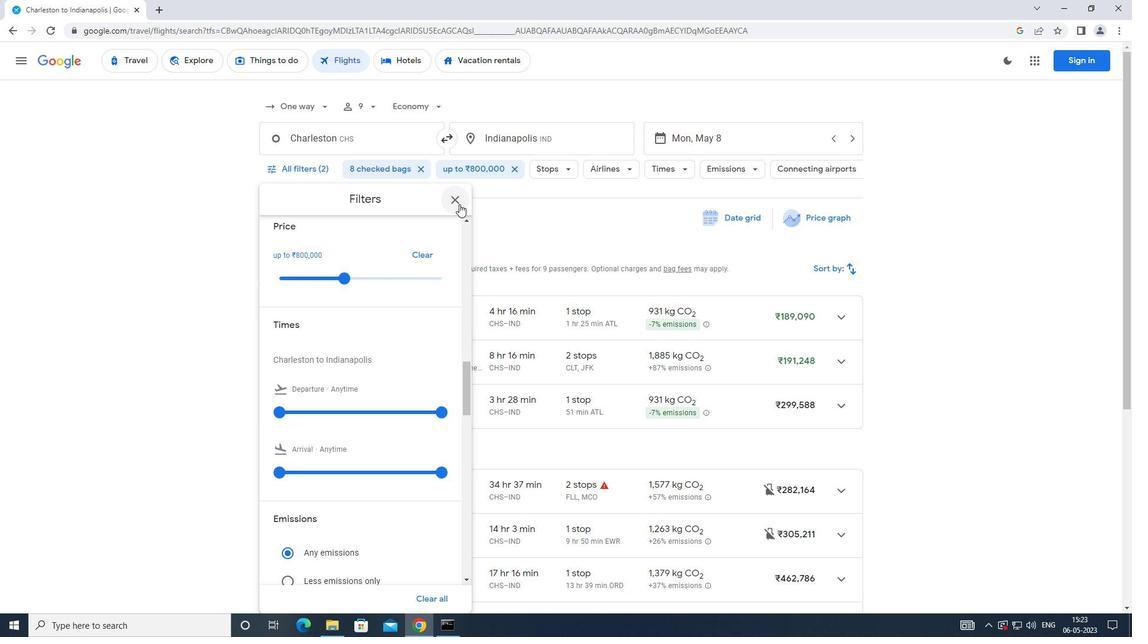 
Action: Mouse pressed left at (459, 199)
Screenshot: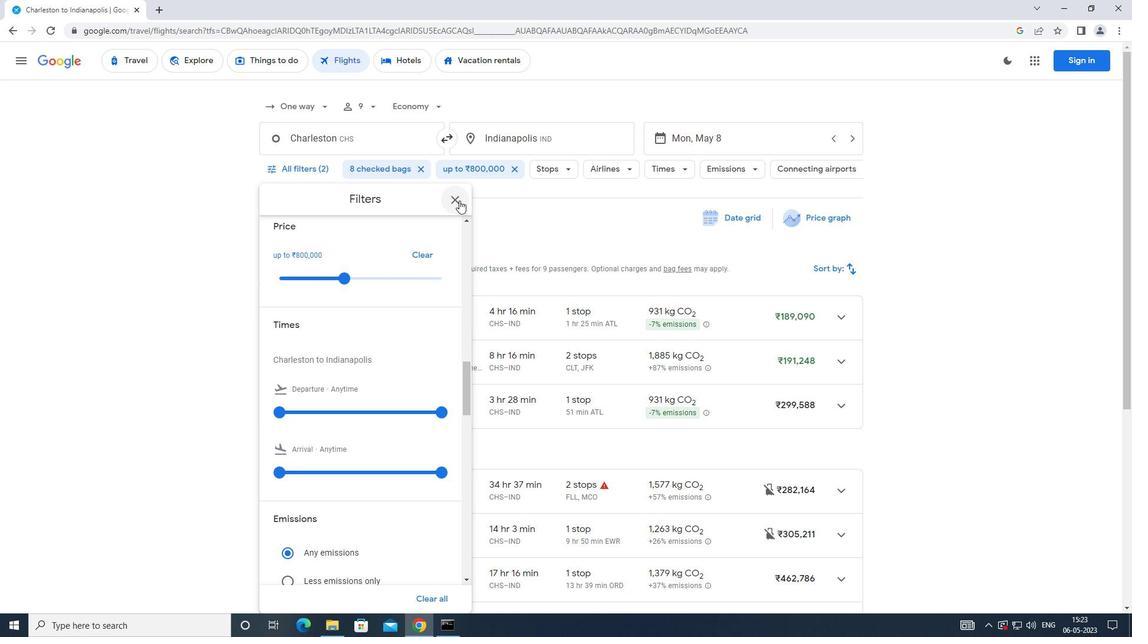 
Action: Mouse moved to (455, 227)
Screenshot: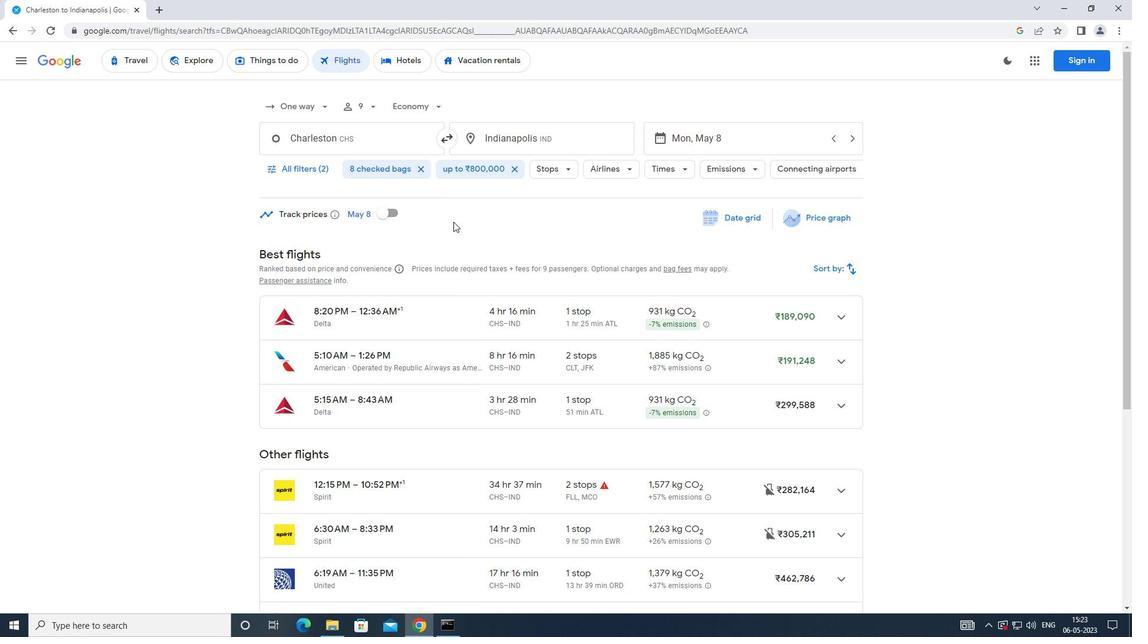
